 Task: Look for space in George Town, Malaysia from 12th  August, 2023 to 15th August, 2023 for 3 adults in price range Rs.12000 to Rs.16000. Place can be entire place with 2 bedrooms having 3 beds and 1 bathroom. Property type can be house, flat, guest house. Booking option can be shelf check-in. Required host language is English.
Action: Mouse moved to (408, 104)
Screenshot: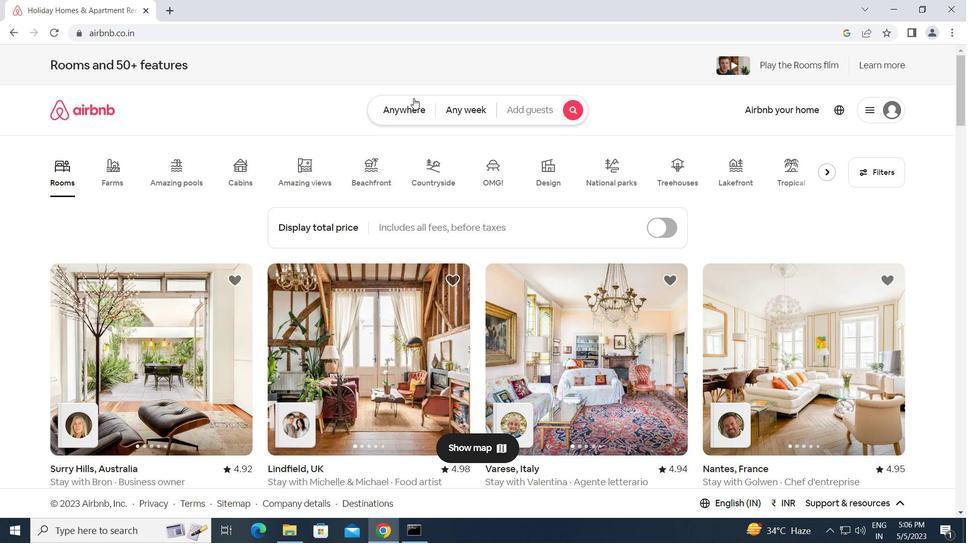 
Action: Mouse pressed left at (408, 104)
Screenshot: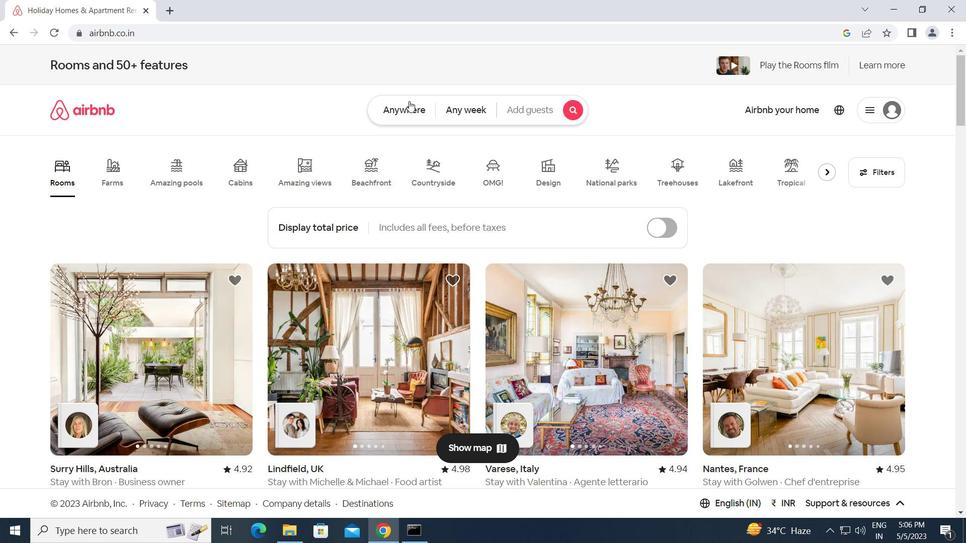 
Action: Mouse moved to (292, 152)
Screenshot: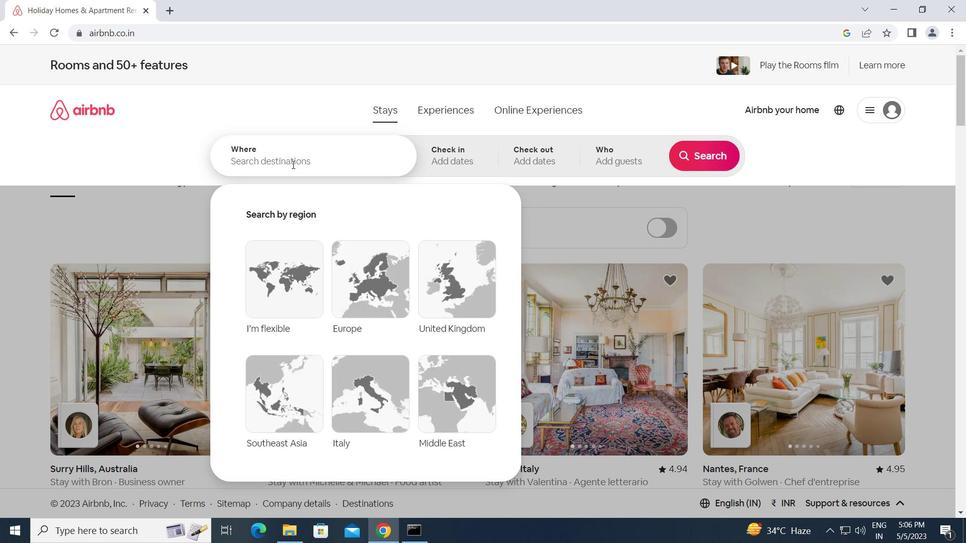 
Action: Mouse pressed left at (292, 152)
Screenshot: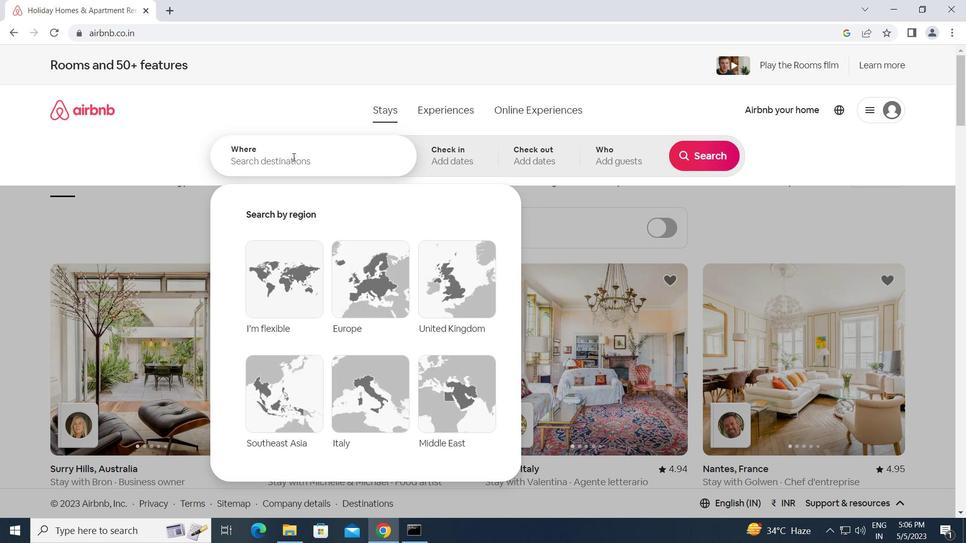 
Action: Key pressed g<Key.caps_lock>eorge<Key.space><Key.caps_lock>t<Key.caps_lock>own,
Screenshot: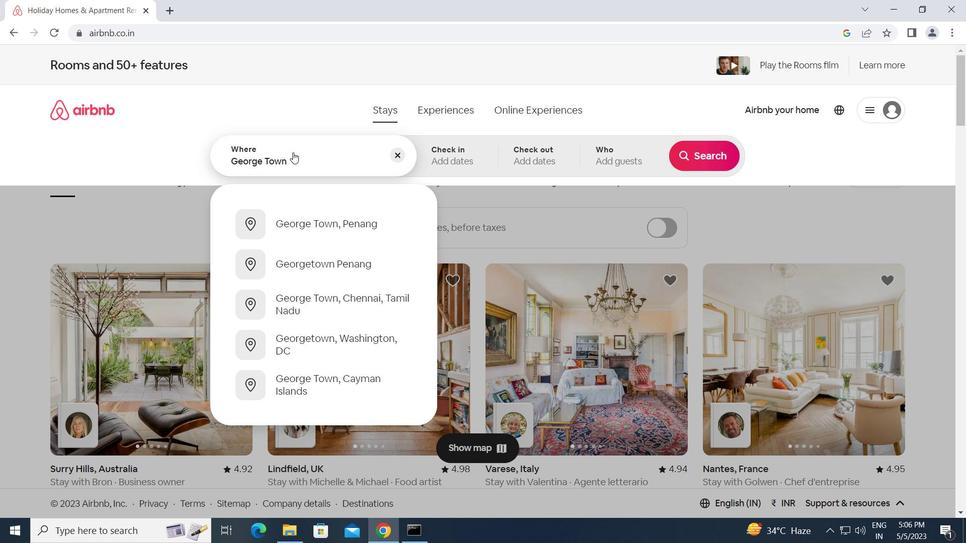 
Action: Mouse moved to (967, 0)
Screenshot: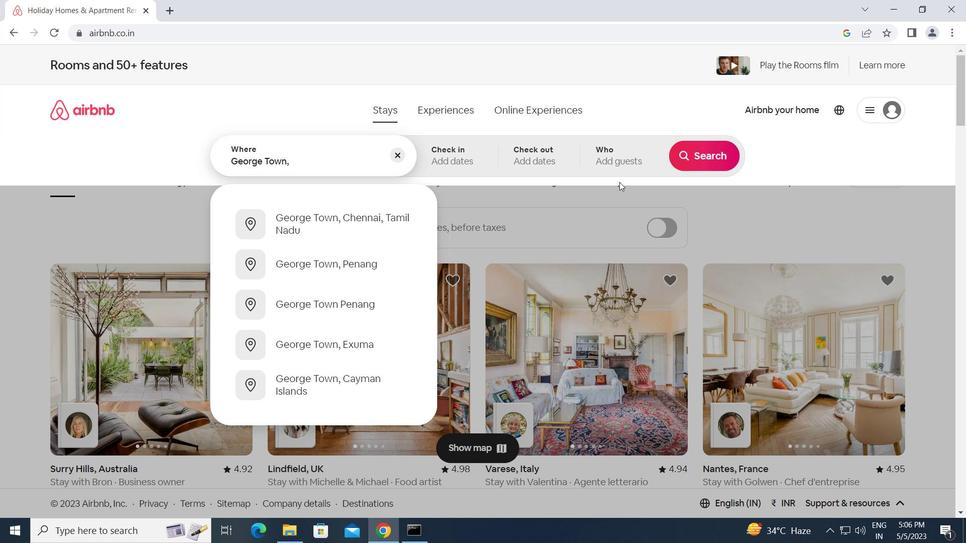 
Action: Key pressed <Key.caps_lock><Key.space>m<Key.caps_lock>alaysia<Key.enter>
Screenshot: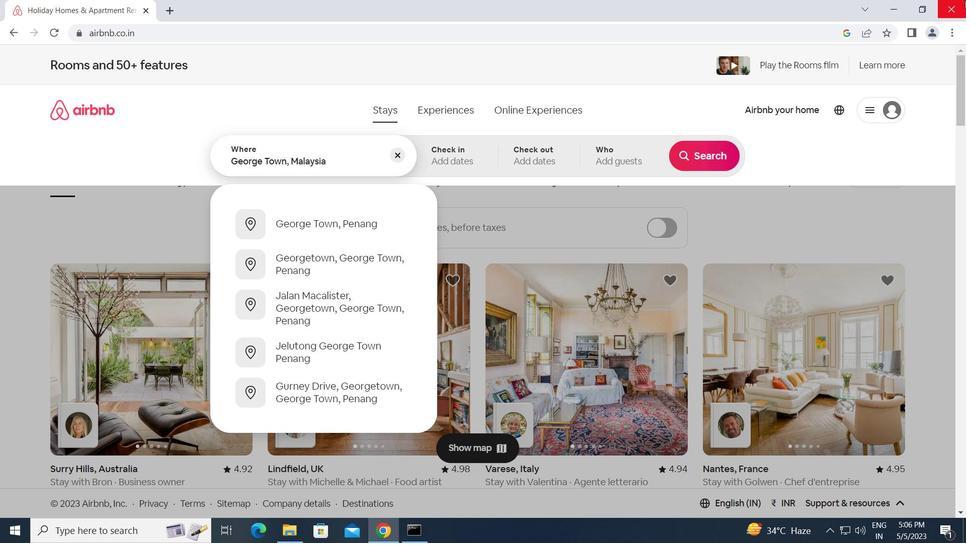 
Action: Mouse moved to (702, 262)
Screenshot: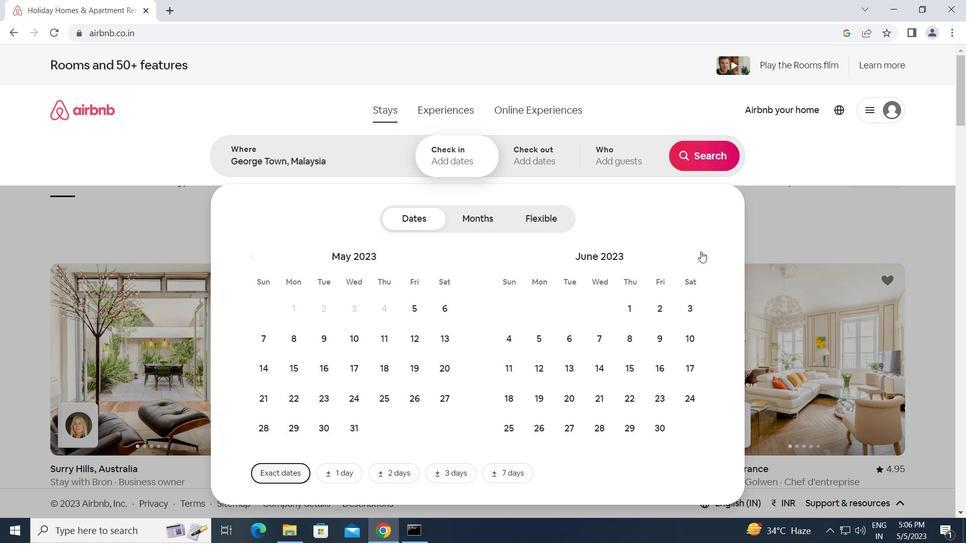 
Action: Mouse pressed left at (702, 262)
Screenshot: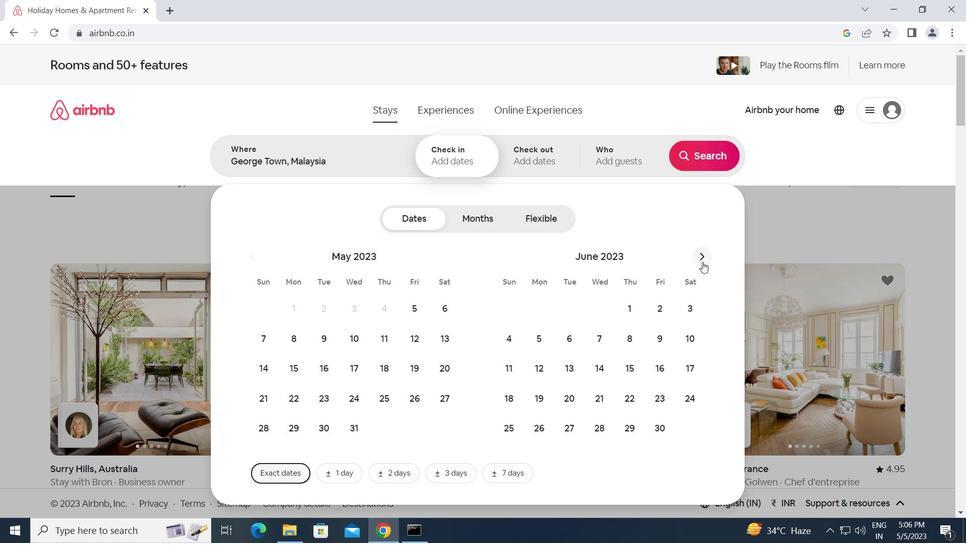 
Action: Mouse pressed left at (702, 262)
Screenshot: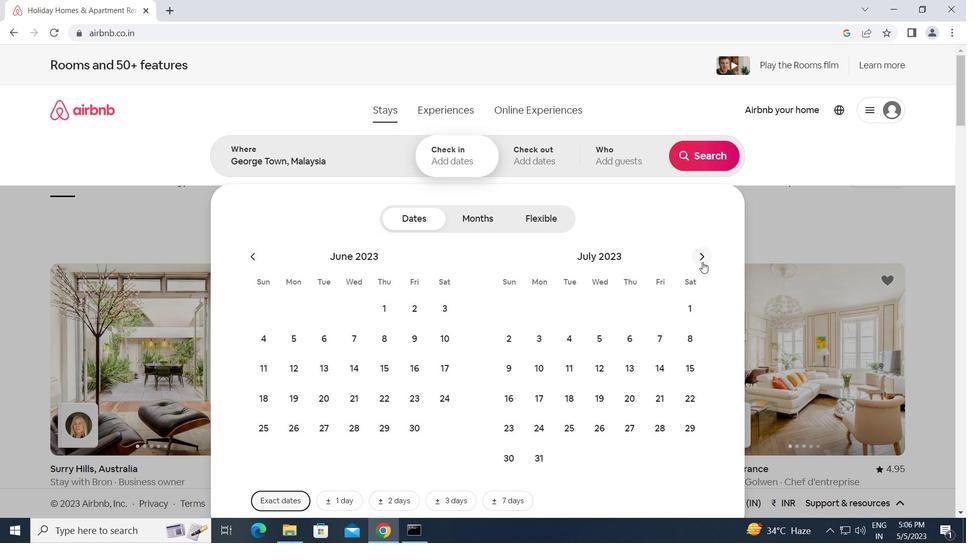
Action: Mouse moved to (683, 339)
Screenshot: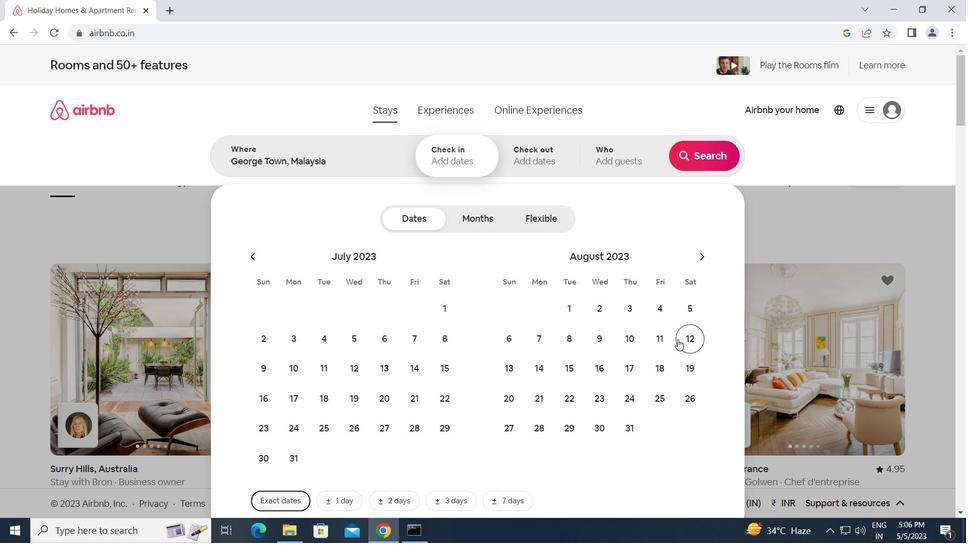 
Action: Mouse pressed left at (683, 339)
Screenshot: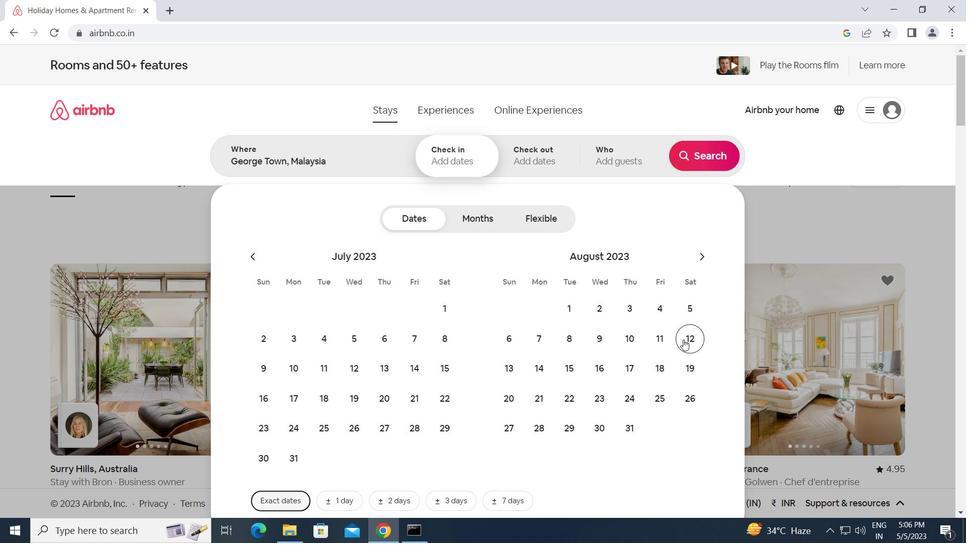 
Action: Mouse moved to (569, 366)
Screenshot: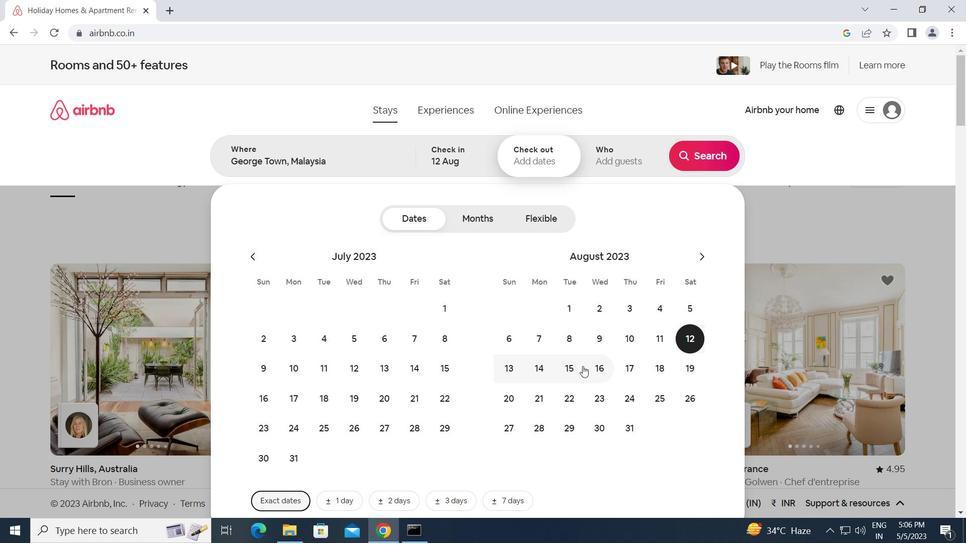 
Action: Mouse pressed left at (569, 366)
Screenshot: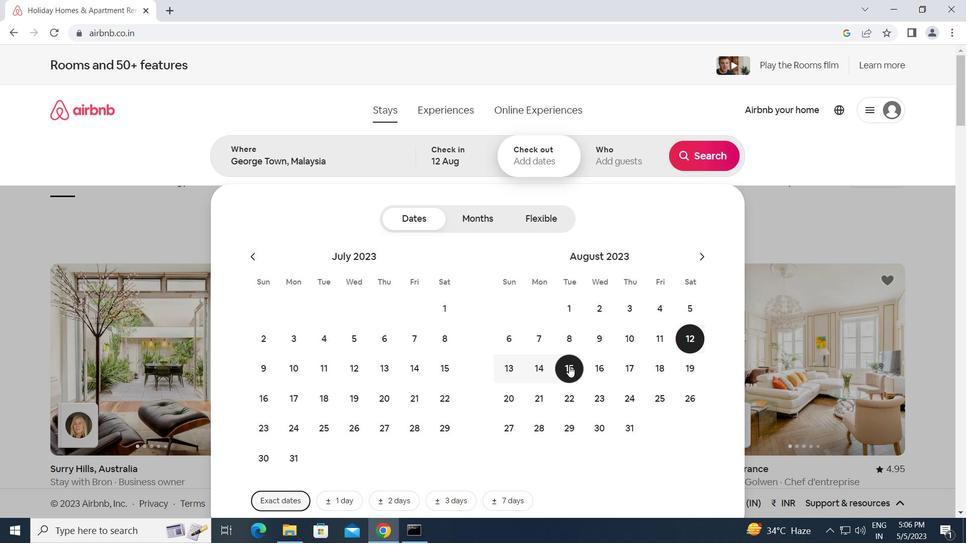 
Action: Mouse moved to (616, 155)
Screenshot: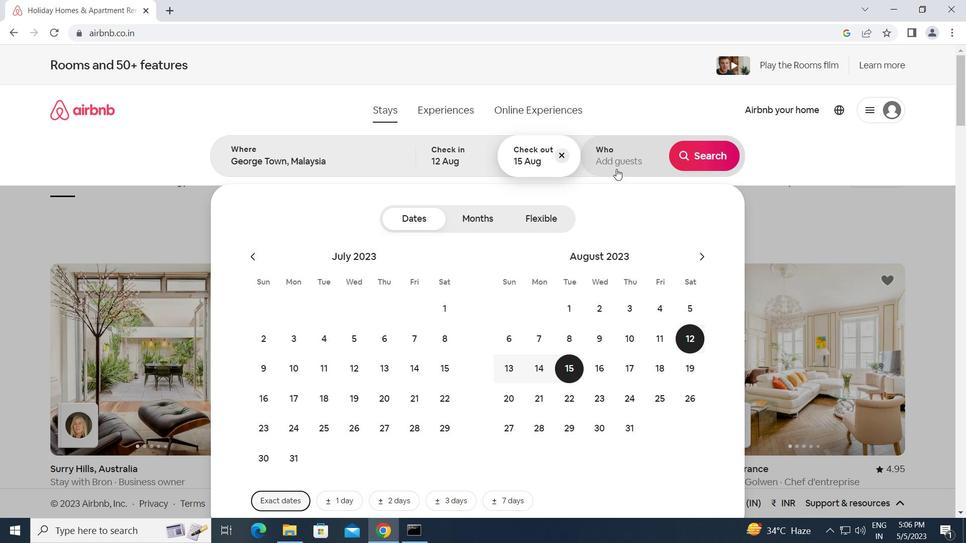 
Action: Mouse pressed left at (616, 155)
Screenshot: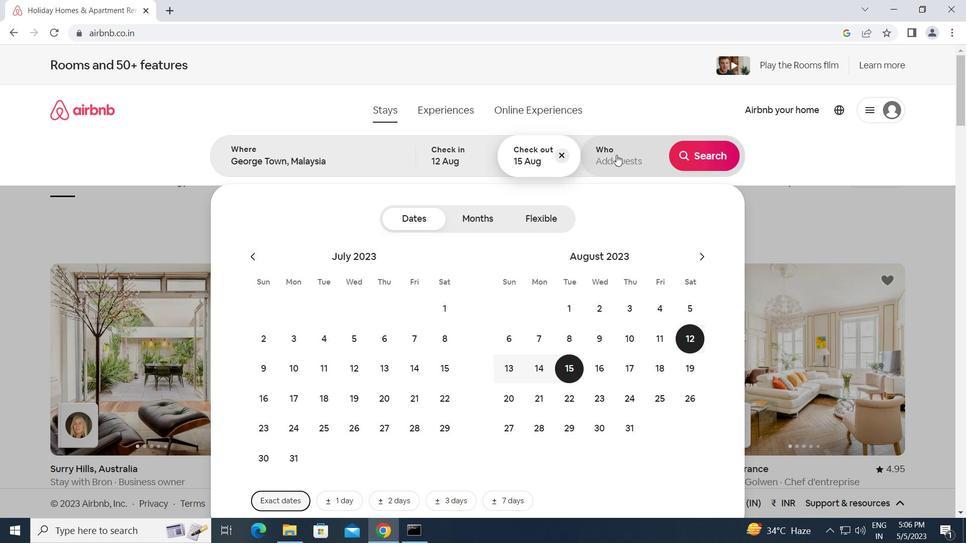 
Action: Mouse moved to (705, 223)
Screenshot: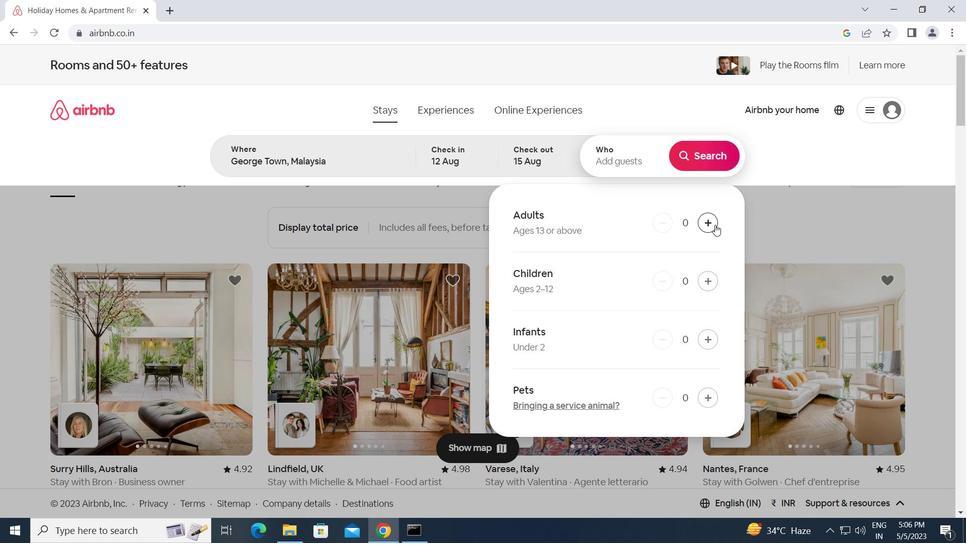 
Action: Mouse pressed left at (705, 223)
Screenshot: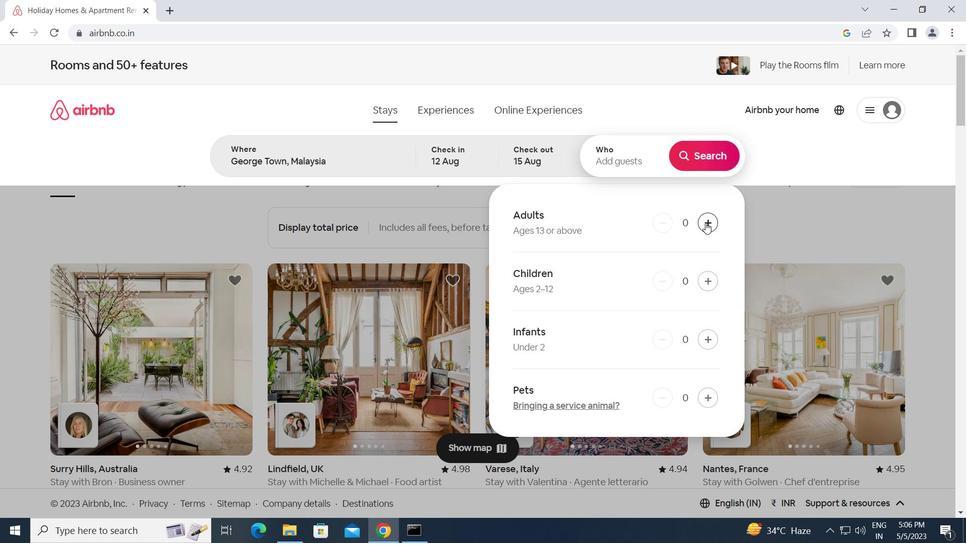 
Action: Mouse pressed left at (705, 223)
Screenshot: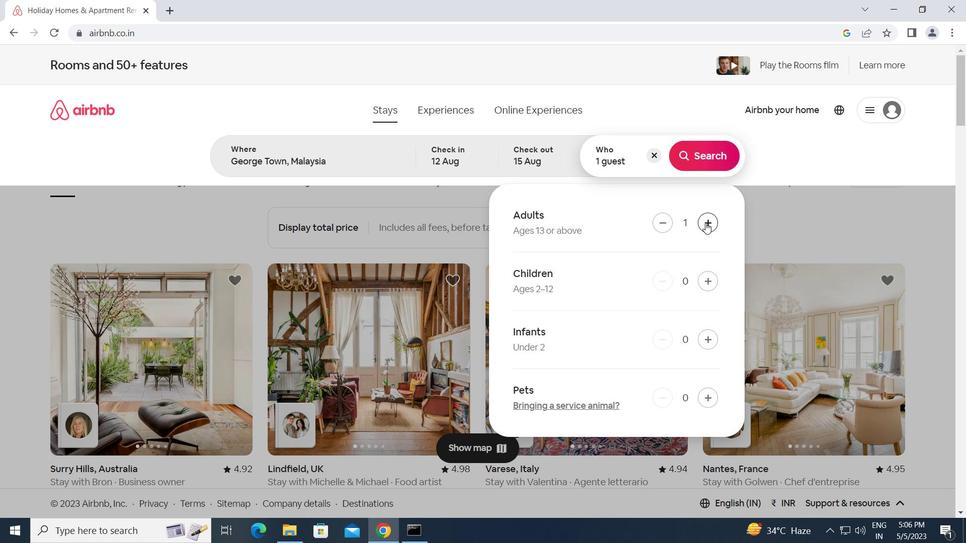 
Action: Mouse pressed left at (705, 223)
Screenshot: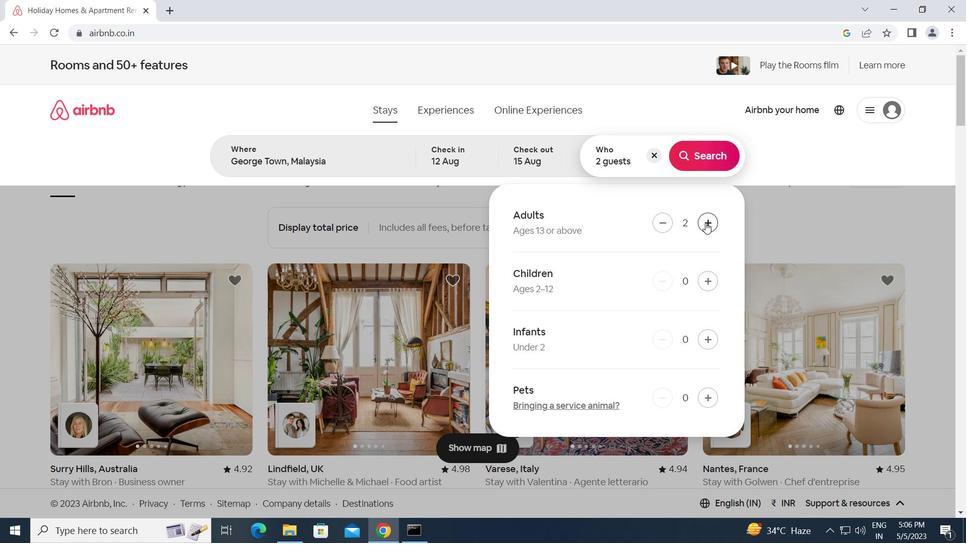 
Action: Mouse moved to (702, 159)
Screenshot: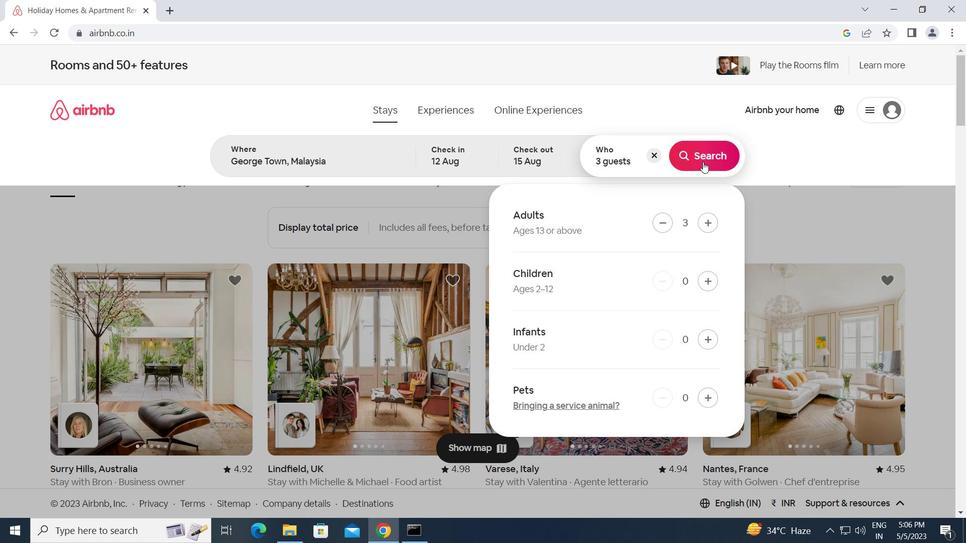 
Action: Mouse pressed left at (702, 159)
Screenshot: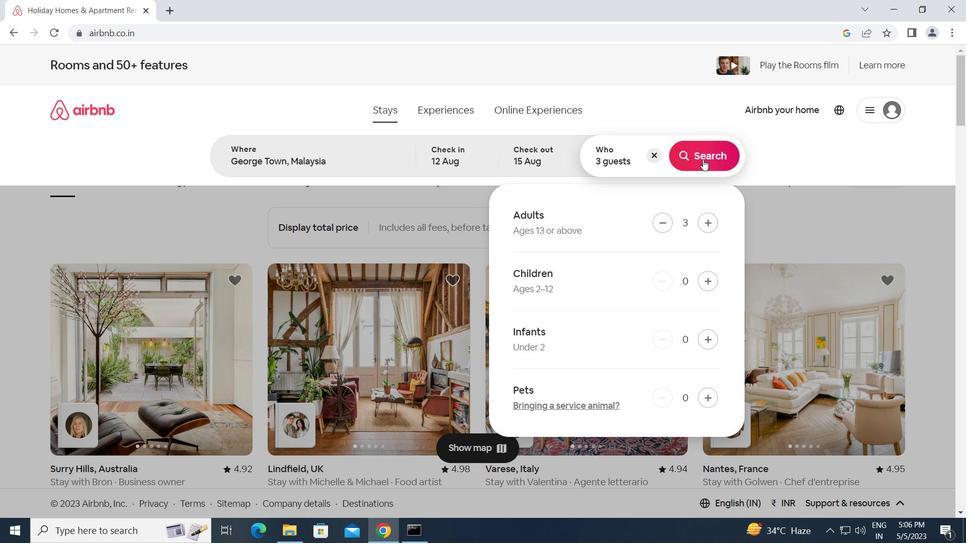 
Action: Mouse moved to (906, 110)
Screenshot: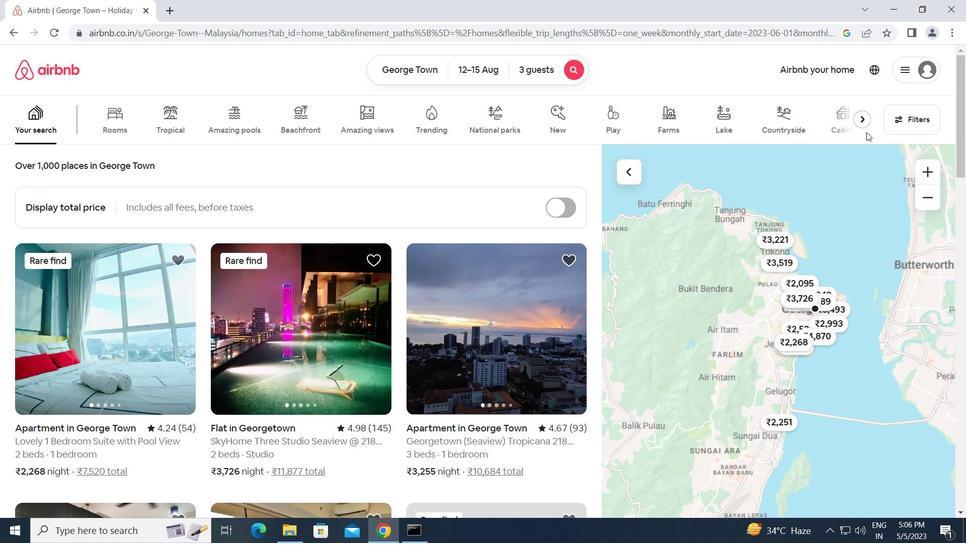 
Action: Mouse pressed left at (906, 110)
Screenshot: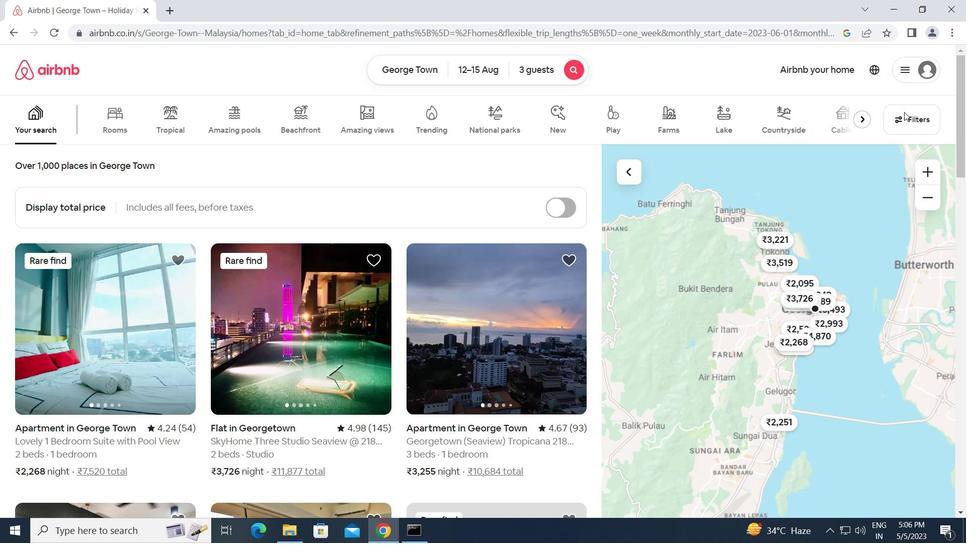
Action: Mouse moved to (324, 310)
Screenshot: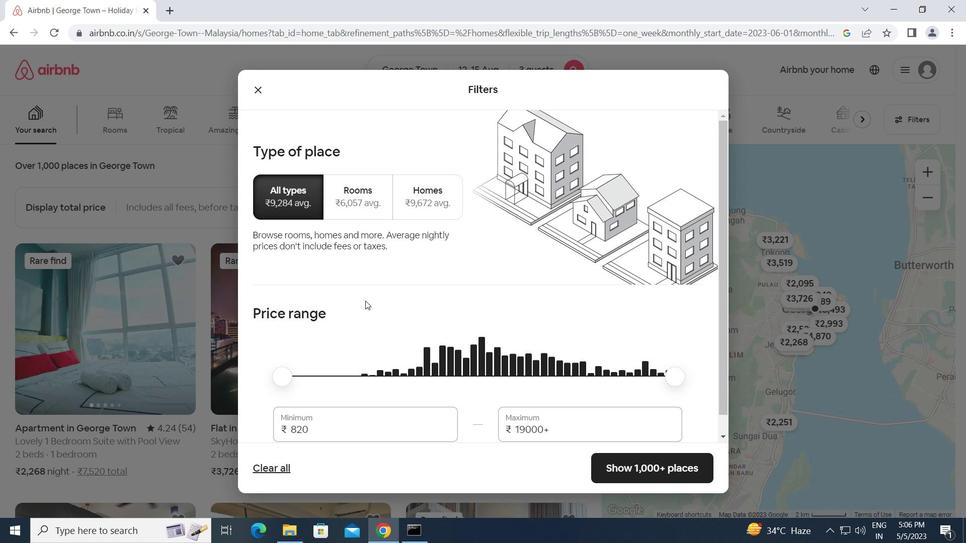 
Action: Mouse scrolled (324, 309) with delta (0, 0)
Screenshot: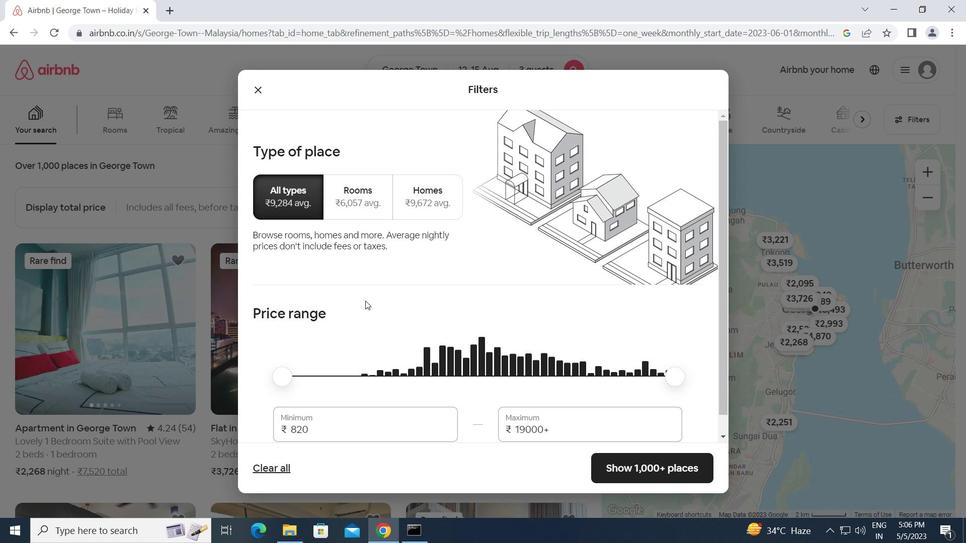 
Action: Mouse scrolled (324, 309) with delta (0, 0)
Screenshot: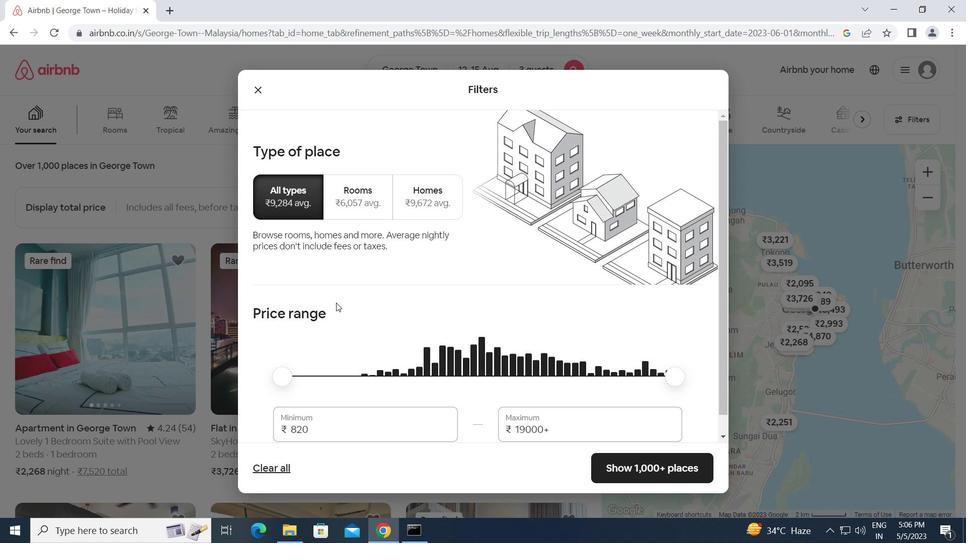 
Action: Mouse moved to (310, 413)
Screenshot: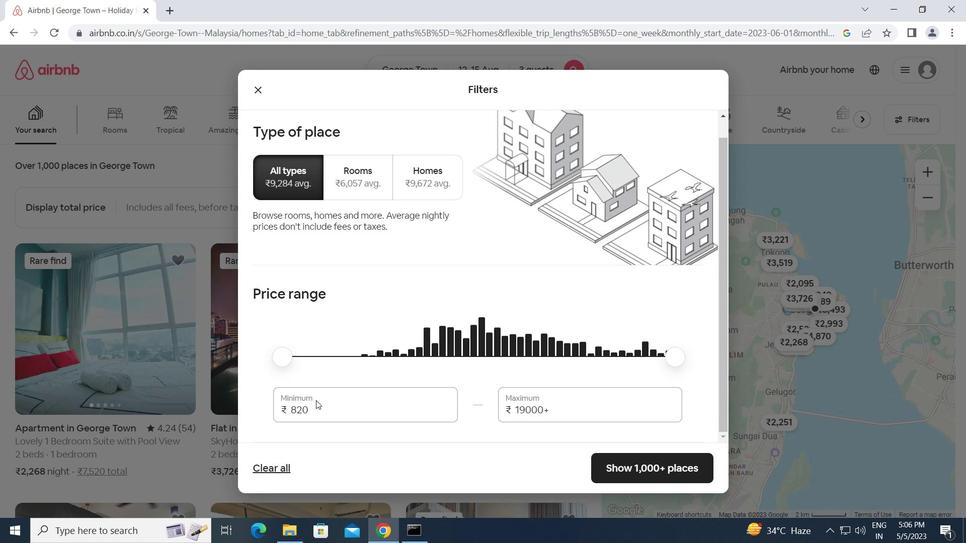 
Action: Mouse pressed left at (310, 413)
Screenshot: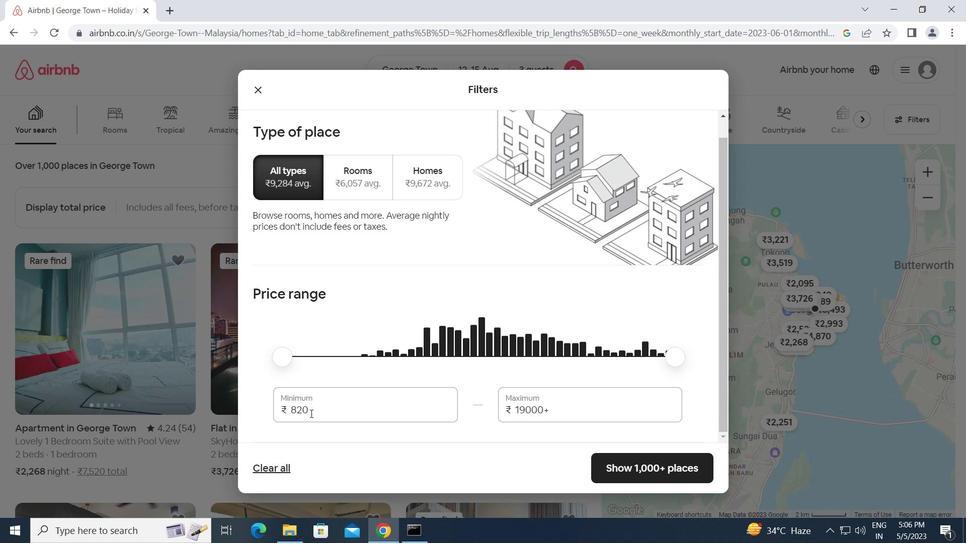 
Action: Mouse moved to (268, 409)
Screenshot: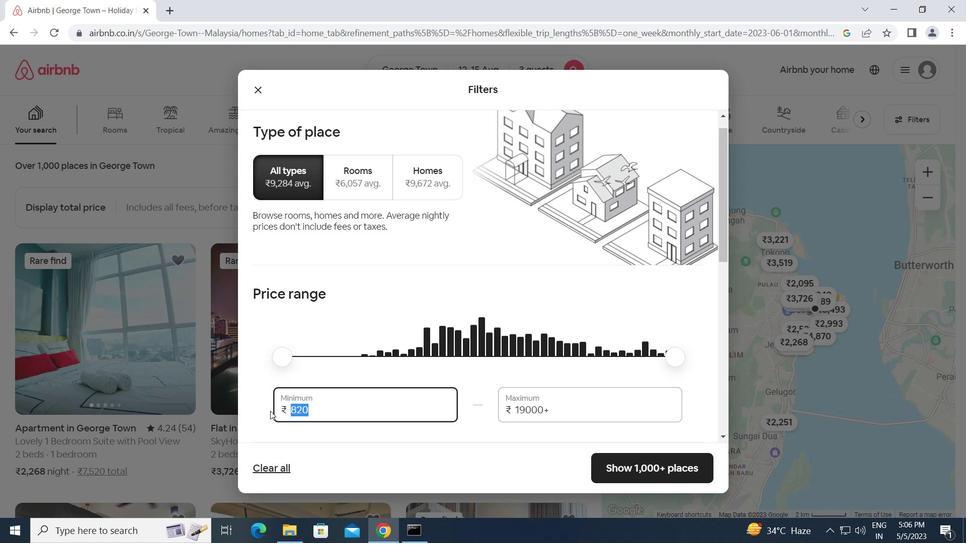 
Action: Key pressed 12000<Key.tab>16000
Screenshot: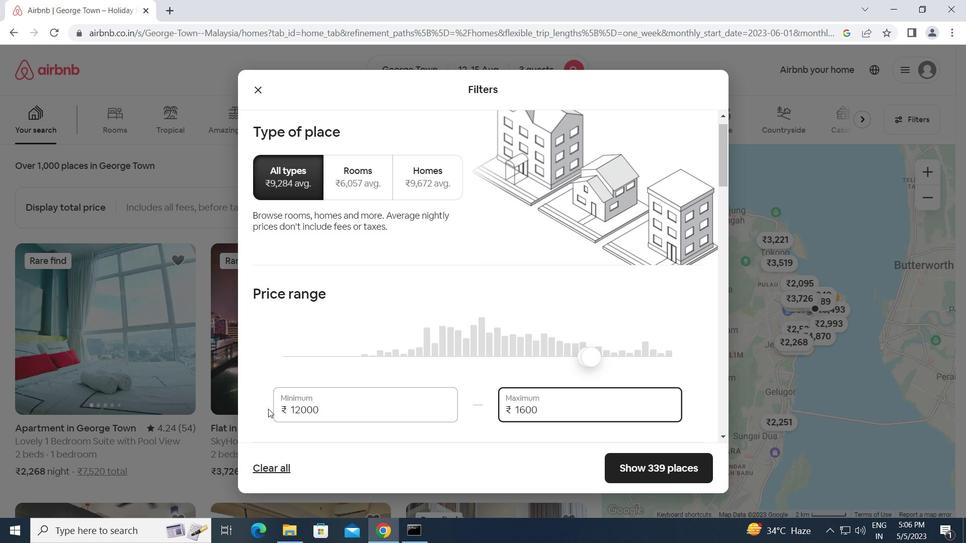 
Action: Mouse moved to (319, 409)
Screenshot: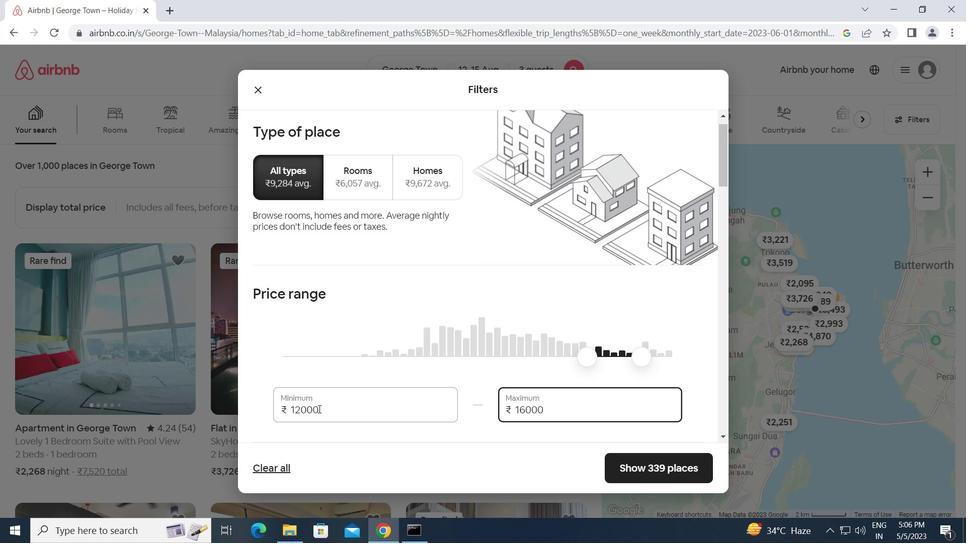 
Action: Mouse scrolled (319, 409) with delta (0, 0)
Screenshot: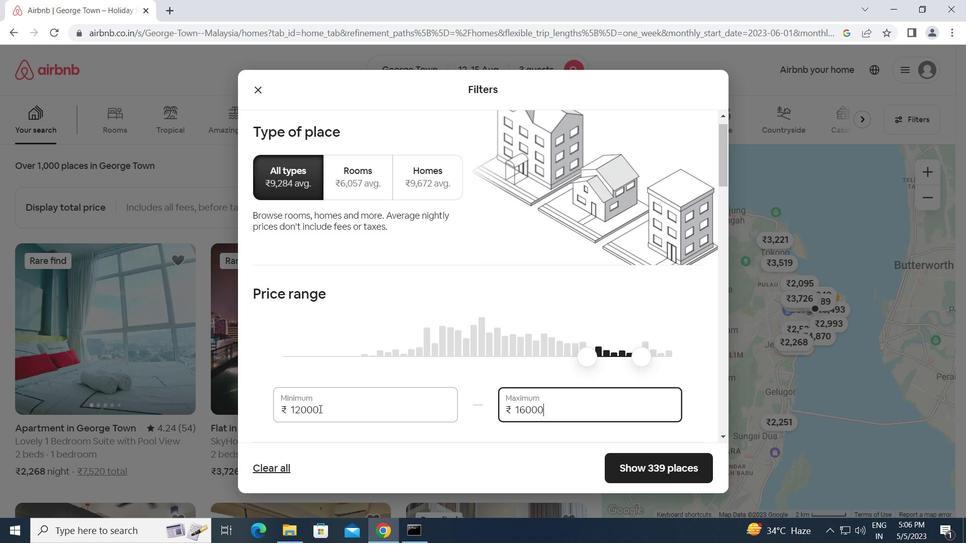 
Action: Mouse scrolled (319, 409) with delta (0, 0)
Screenshot: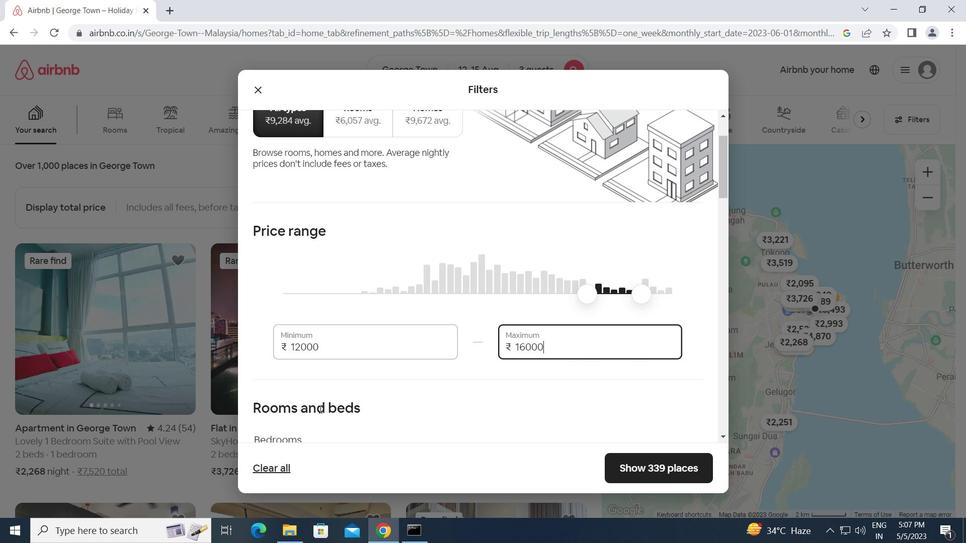 
Action: Mouse scrolled (319, 409) with delta (0, 0)
Screenshot: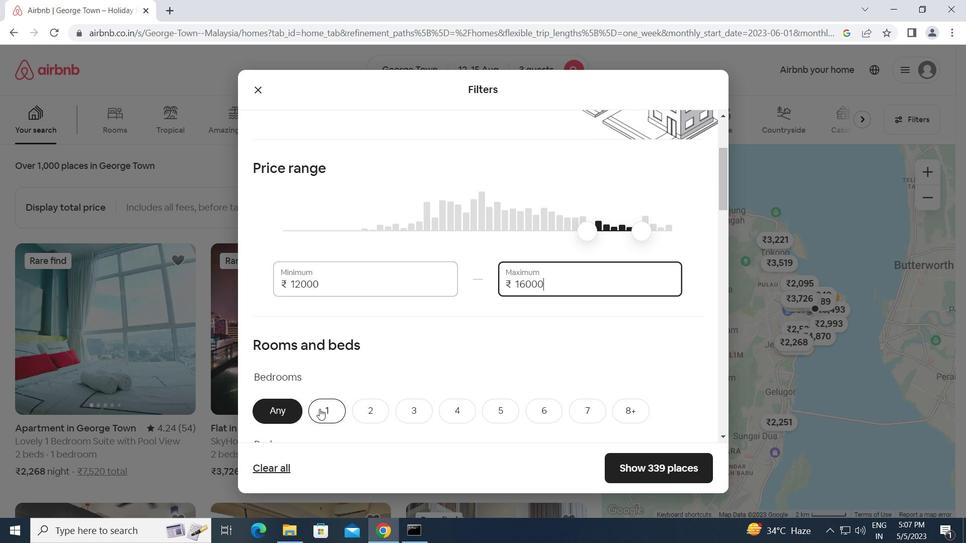 
Action: Mouse scrolled (319, 409) with delta (0, 0)
Screenshot: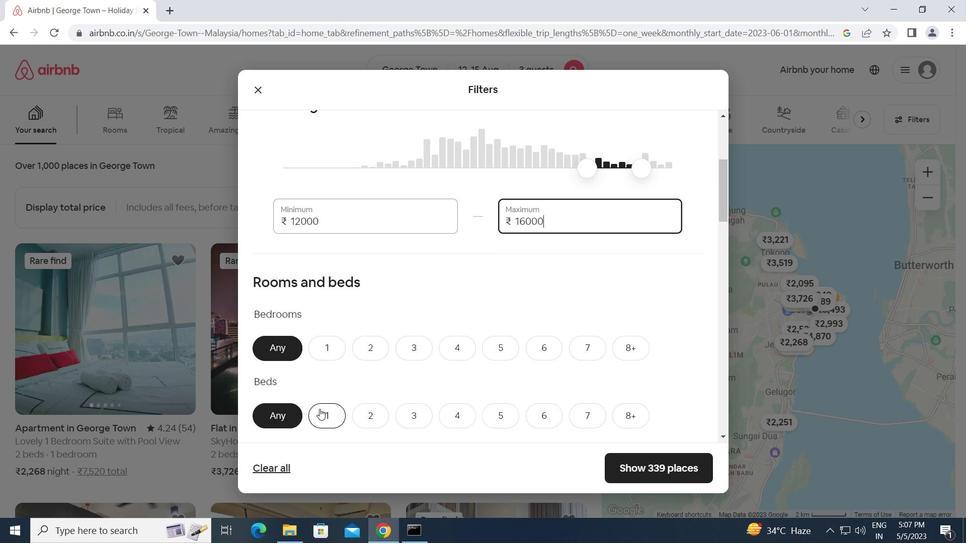 
Action: Mouse moved to (377, 288)
Screenshot: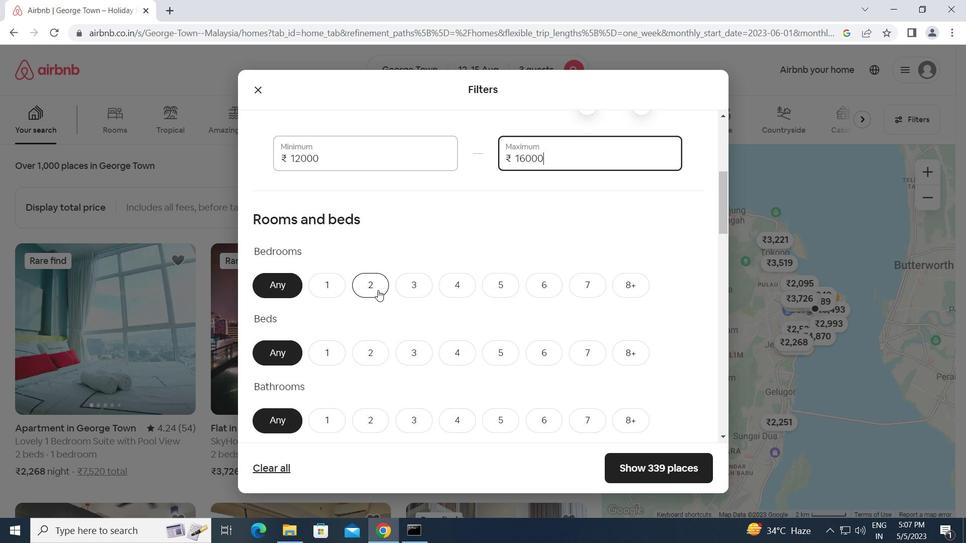 
Action: Mouse pressed left at (377, 288)
Screenshot: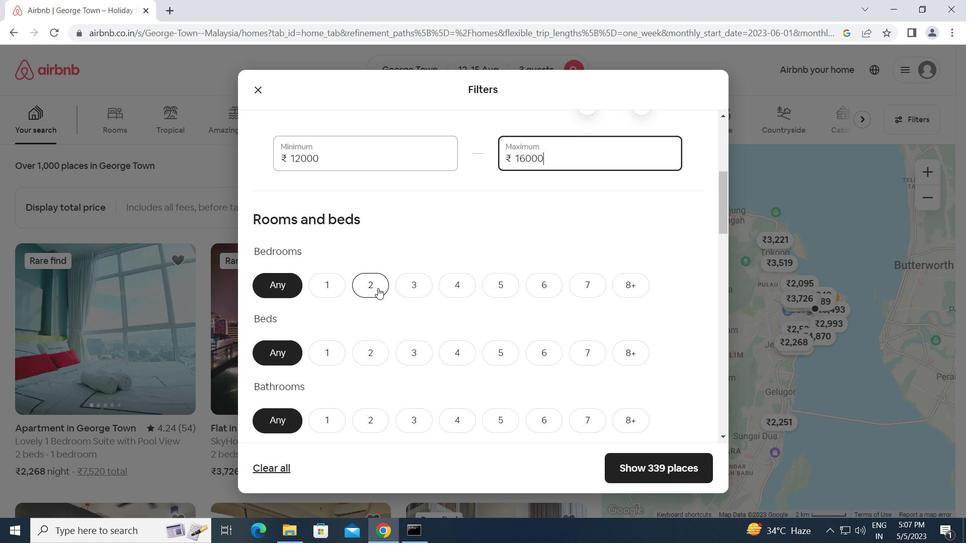 
Action: Mouse moved to (413, 349)
Screenshot: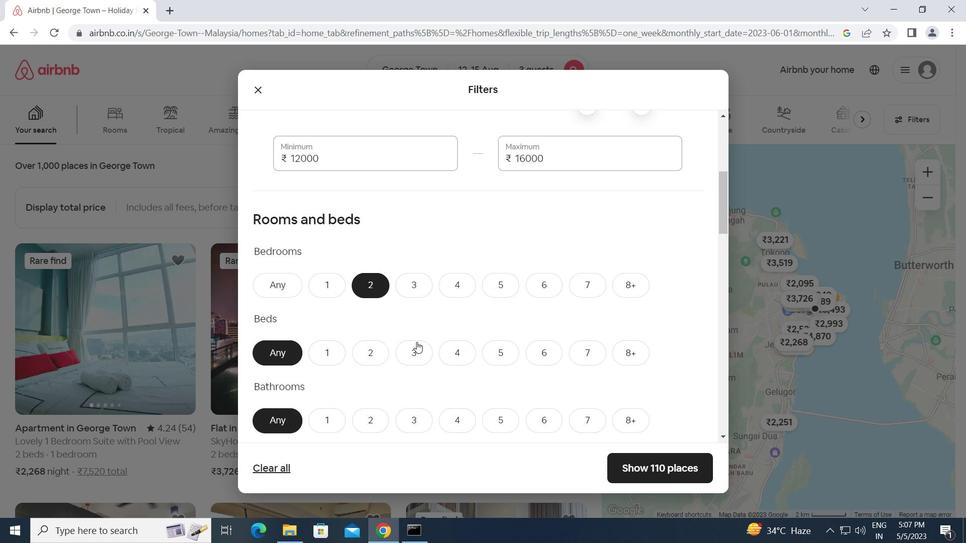 
Action: Mouse pressed left at (413, 349)
Screenshot: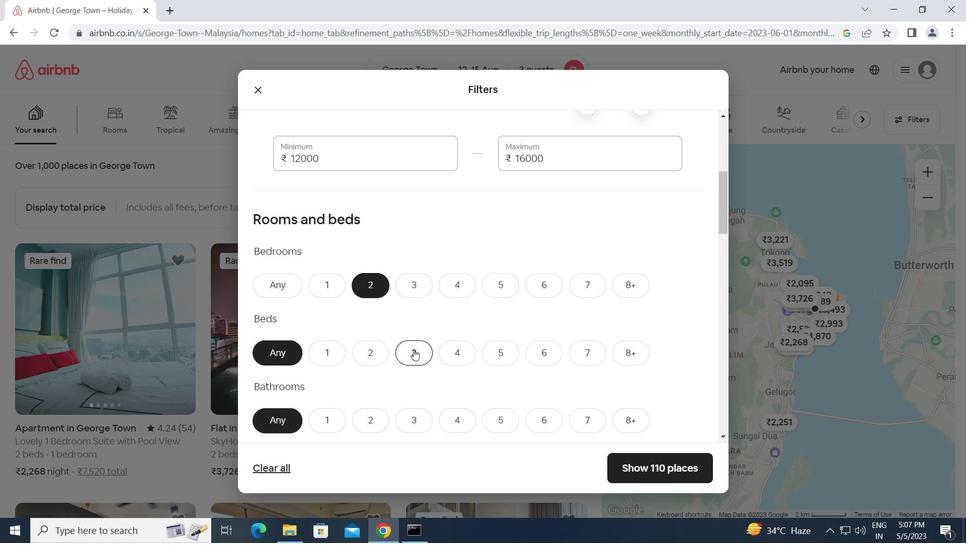 
Action: Mouse moved to (413, 350)
Screenshot: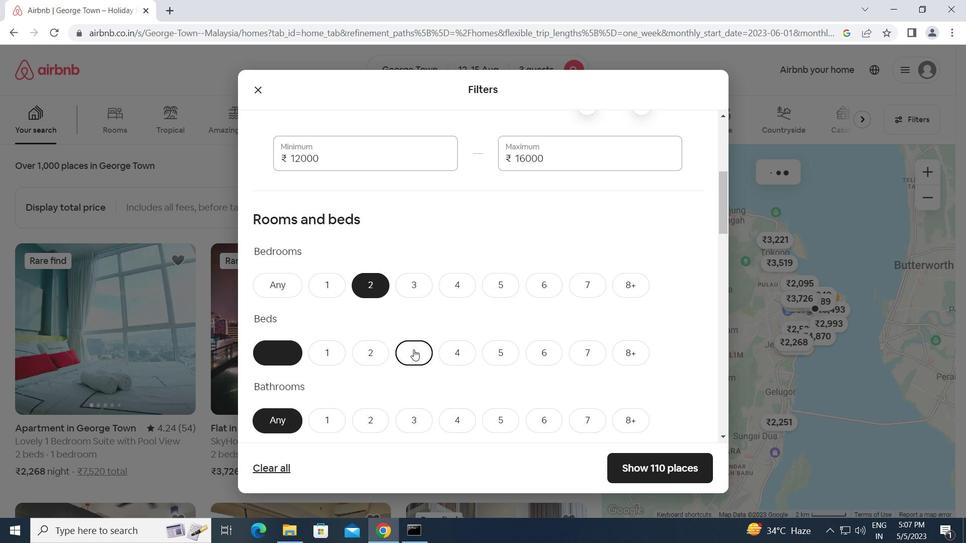 
Action: Mouse scrolled (413, 349) with delta (0, 0)
Screenshot: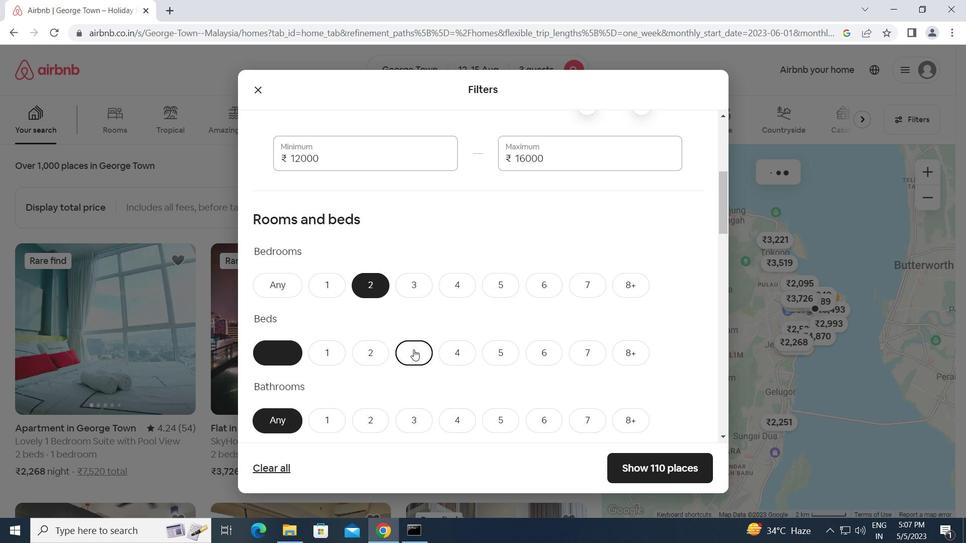 
Action: Mouse moved to (333, 357)
Screenshot: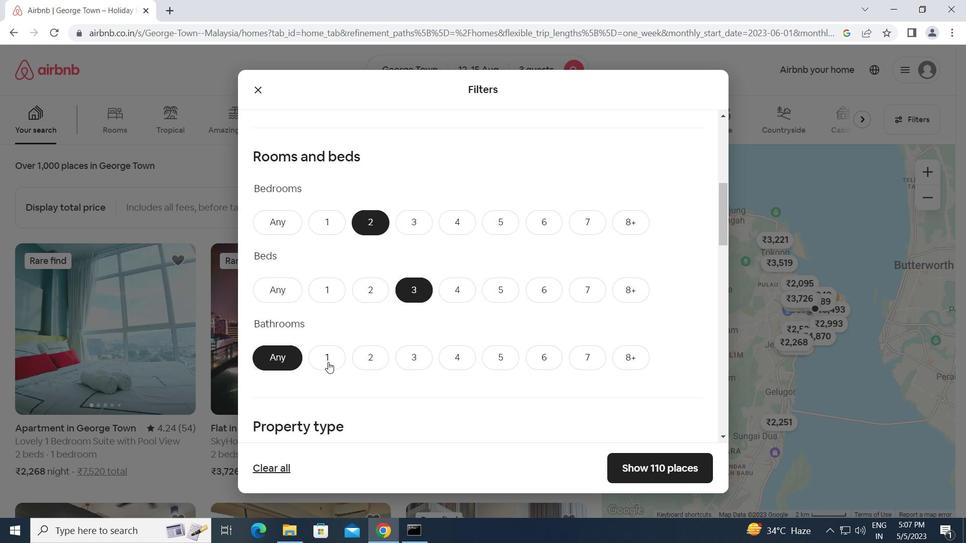 
Action: Mouse pressed left at (333, 357)
Screenshot: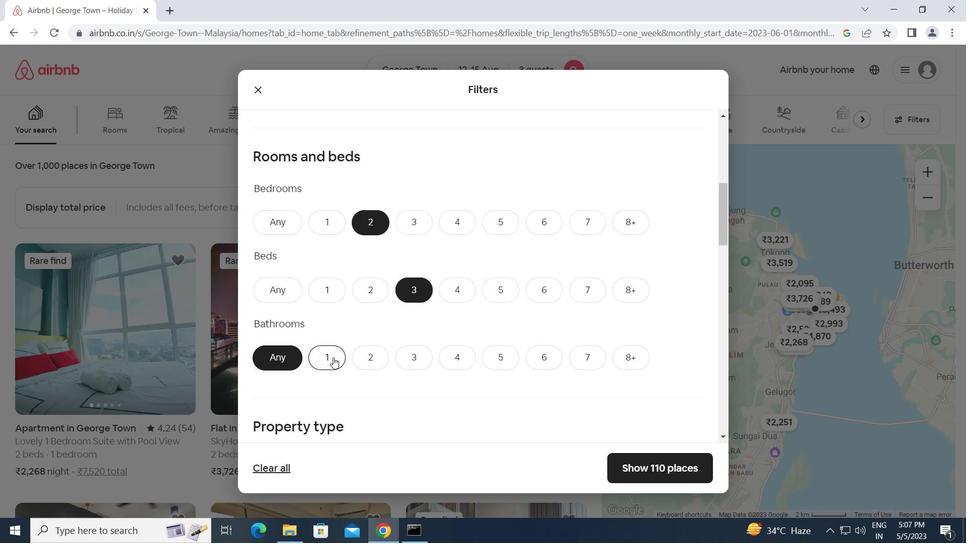 
Action: Mouse moved to (367, 369)
Screenshot: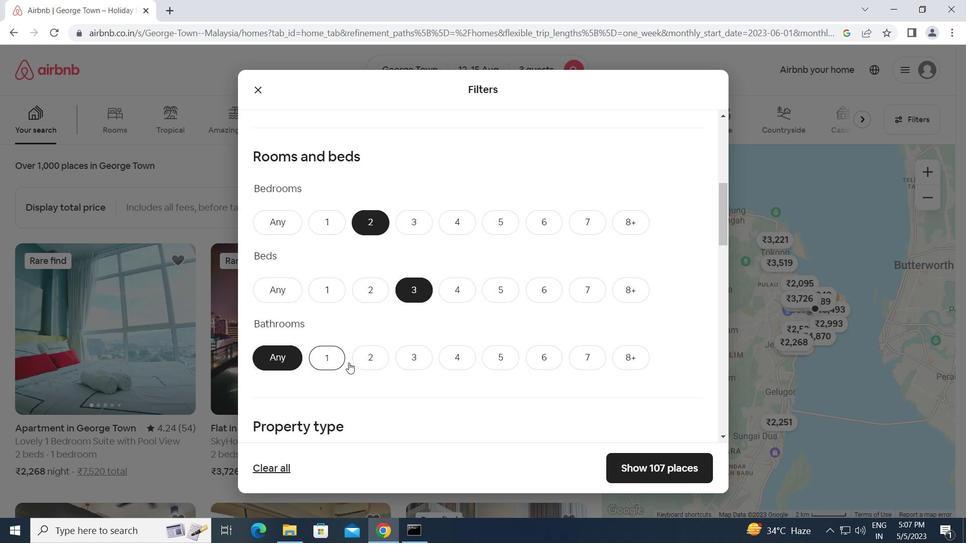 
Action: Mouse scrolled (367, 369) with delta (0, 0)
Screenshot: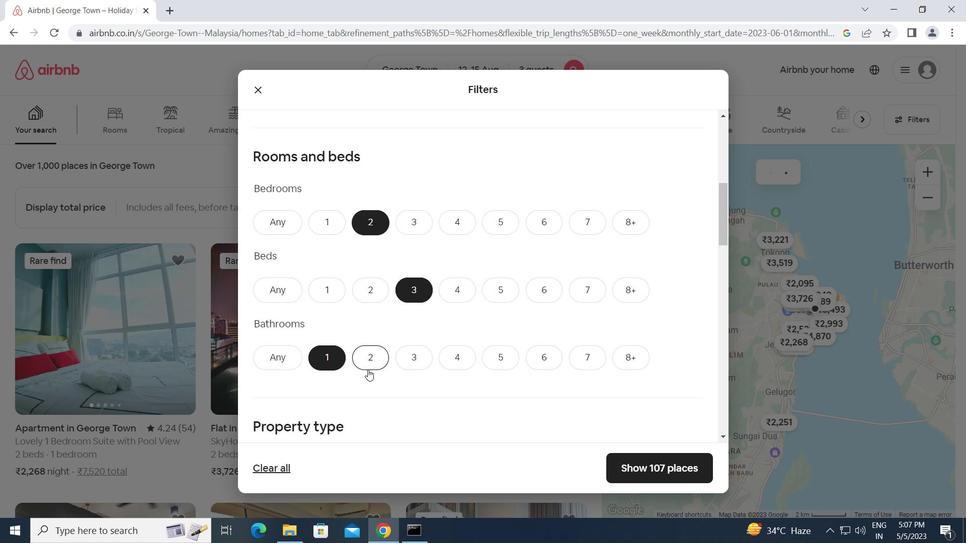 
Action: Mouse scrolled (367, 369) with delta (0, 0)
Screenshot: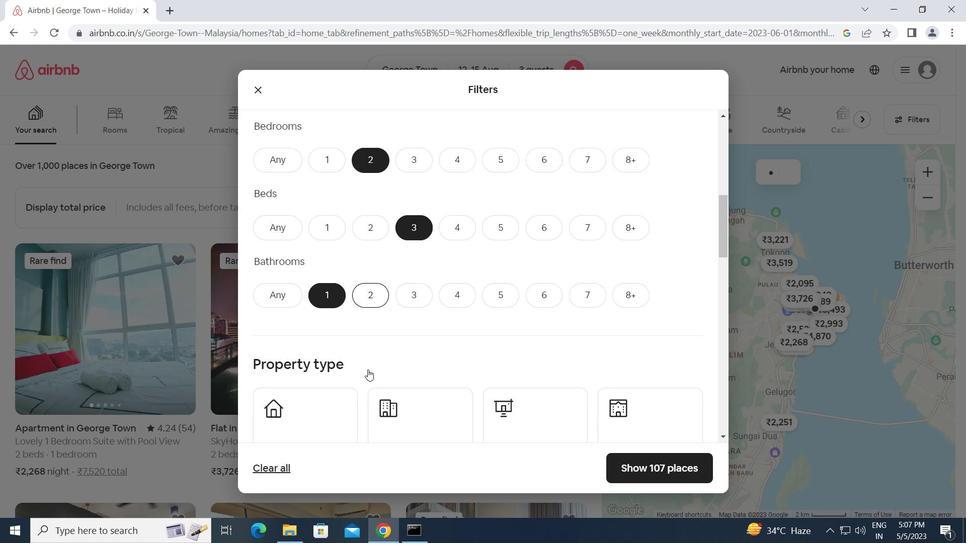 
Action: Mouse scrolled (367, 369) with delta (0, 0)
Screenshot: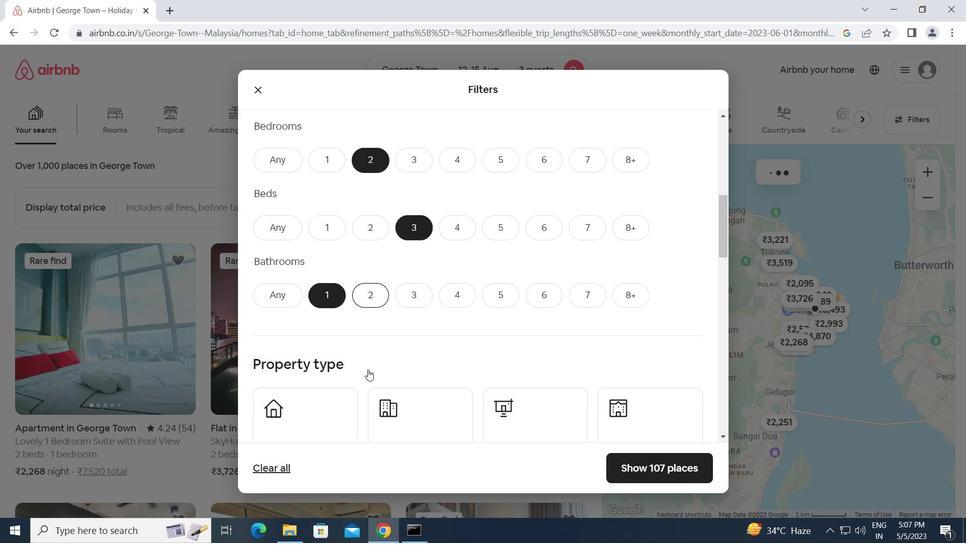 
Action: Mouse moved to (413, 324)
Screenshot: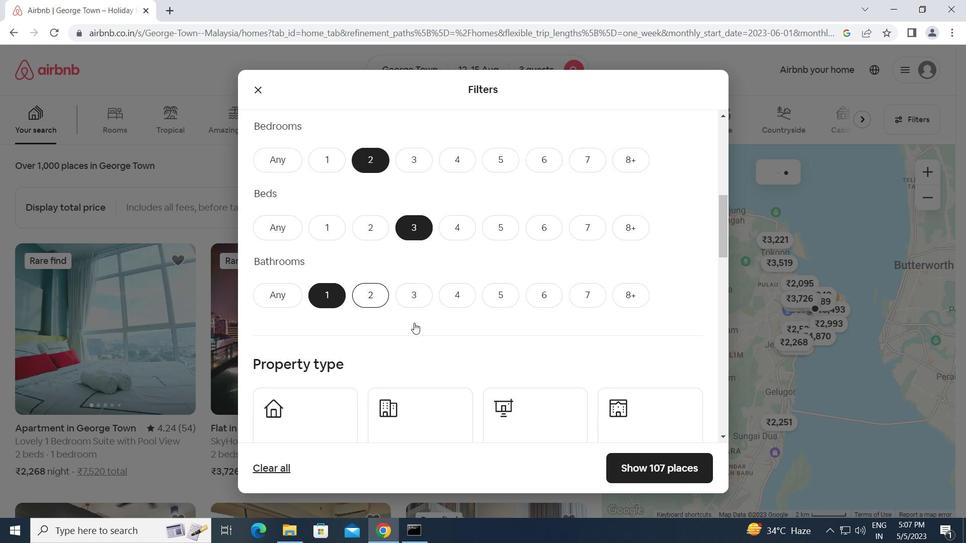
Action: Mouse scrolled (413, 323) with delta (0, 0)
Screenshot: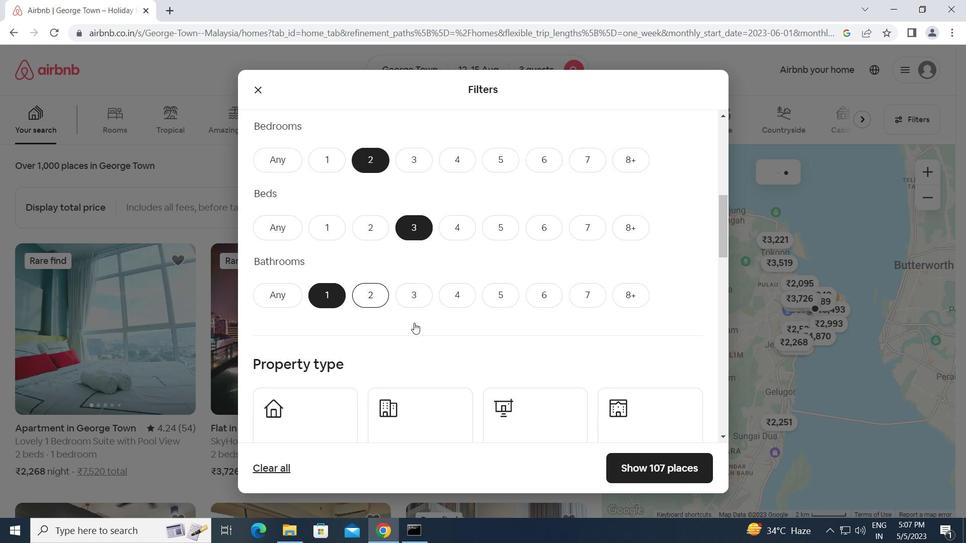 
Action: Mouse moved to (407, 334)
Screenshot: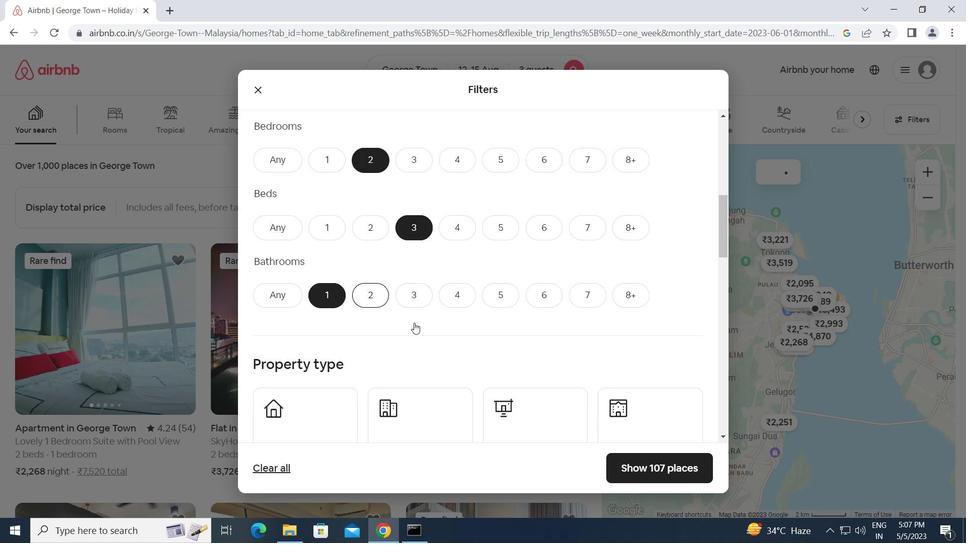 
Action: Mouse scrolled (407, 334) with delta (0, 0)
Screenshot: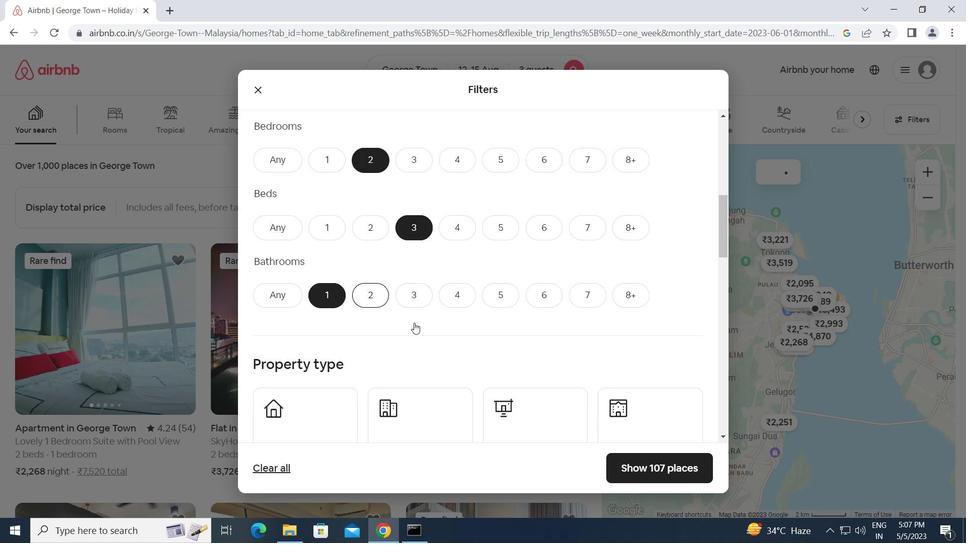 
Action: Mouse moved to (318, 400)
Screenshot: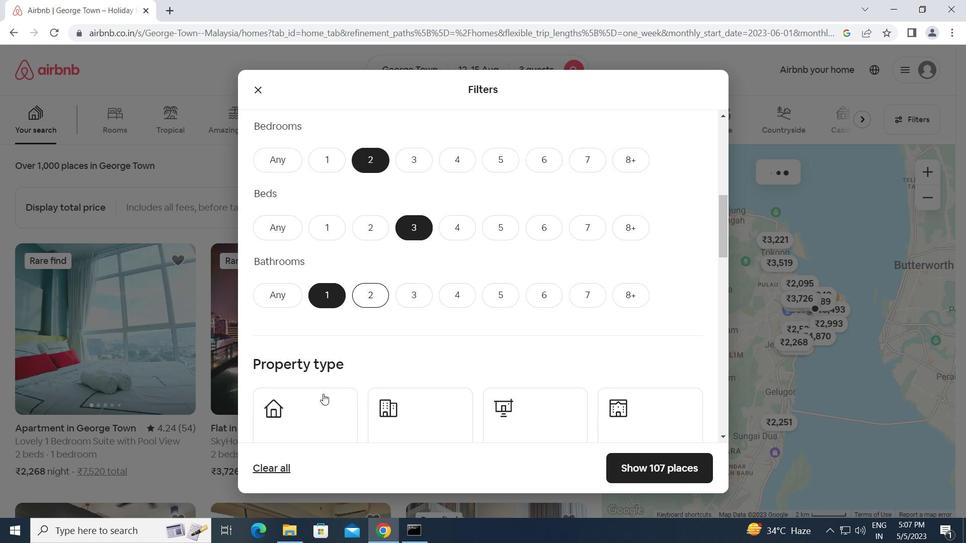 
Action: Mouse pressed left at (318, 400)
Screenshot: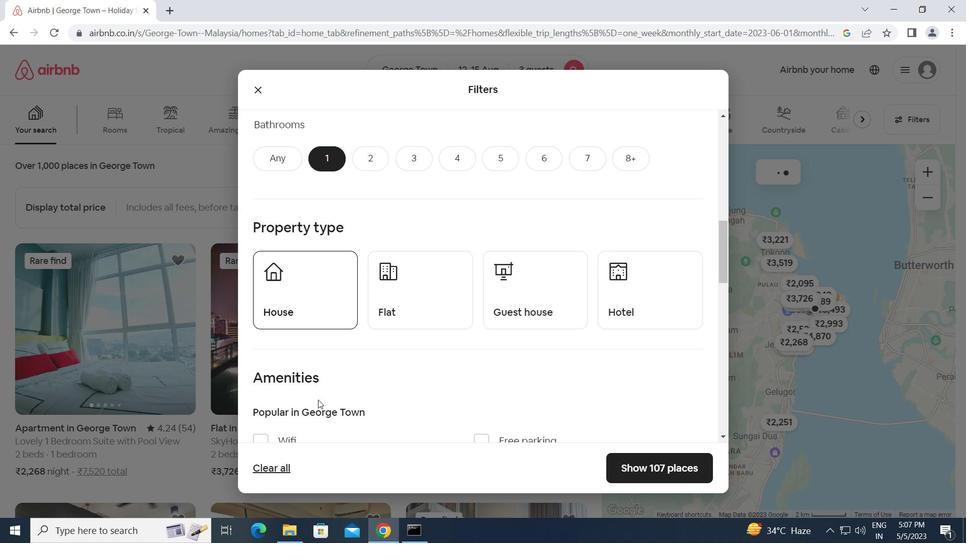
Action: Mouse moved to (319, 181)
Screenshot: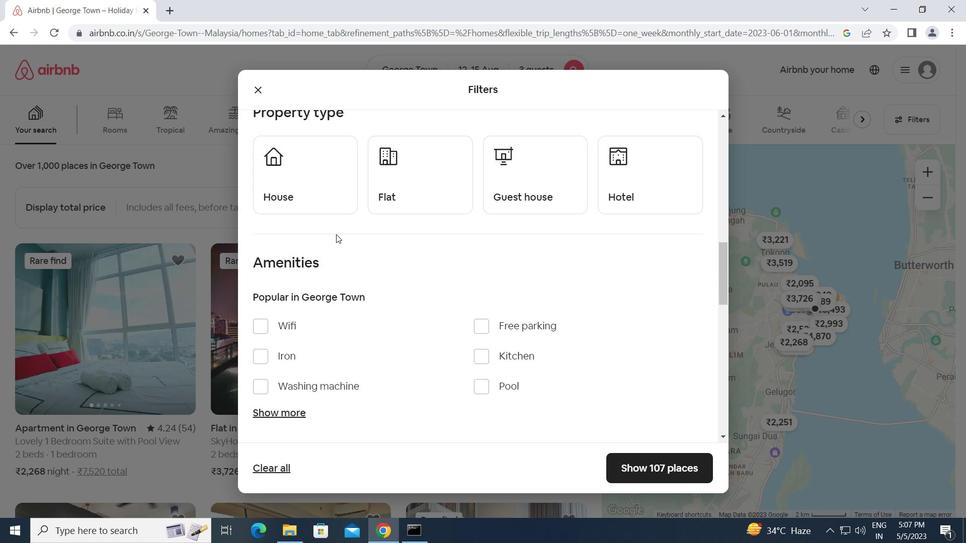 
Action: Mouse pressed left at (319, 181)
Screenshot: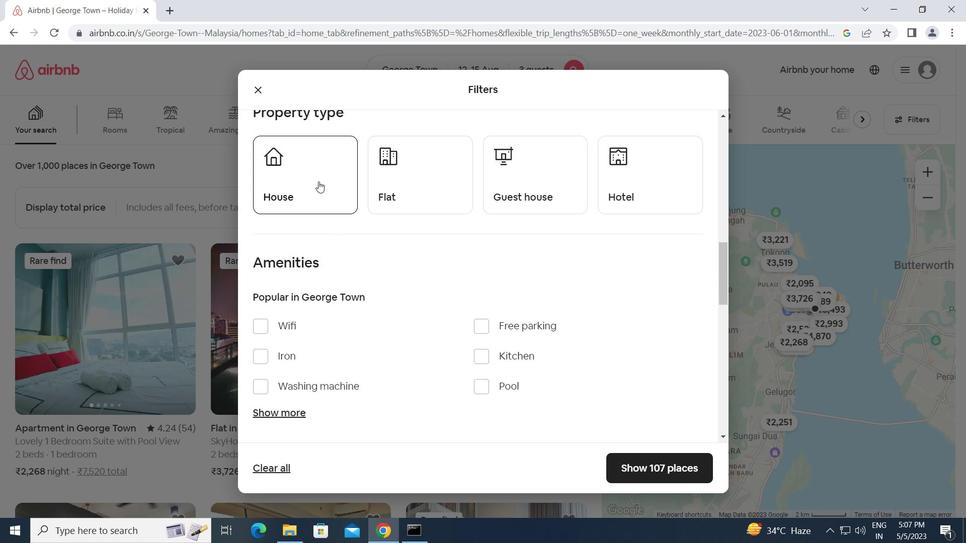 
Action: Mouse moved to (414, 188)
Screenshot: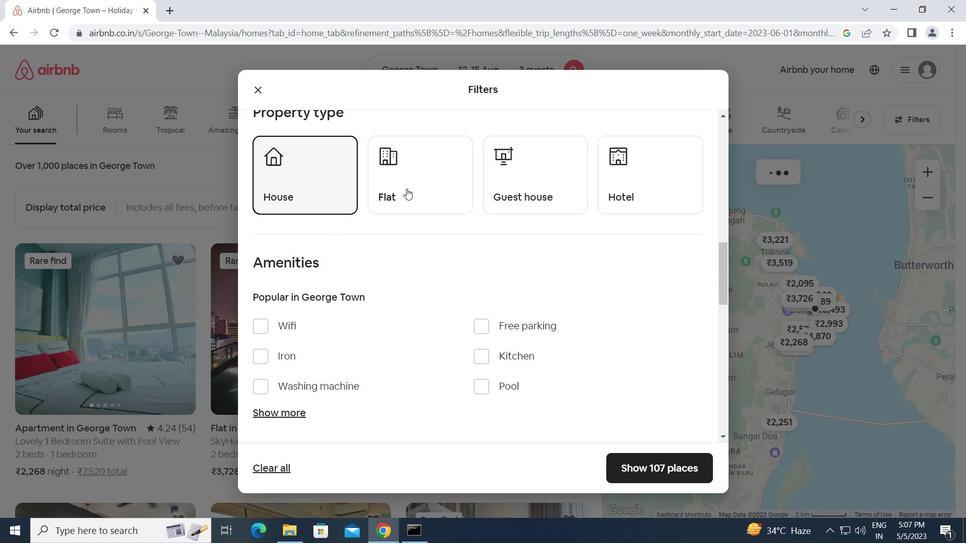 
Action: Mouse pressed left at (414, 188)
Screenshot: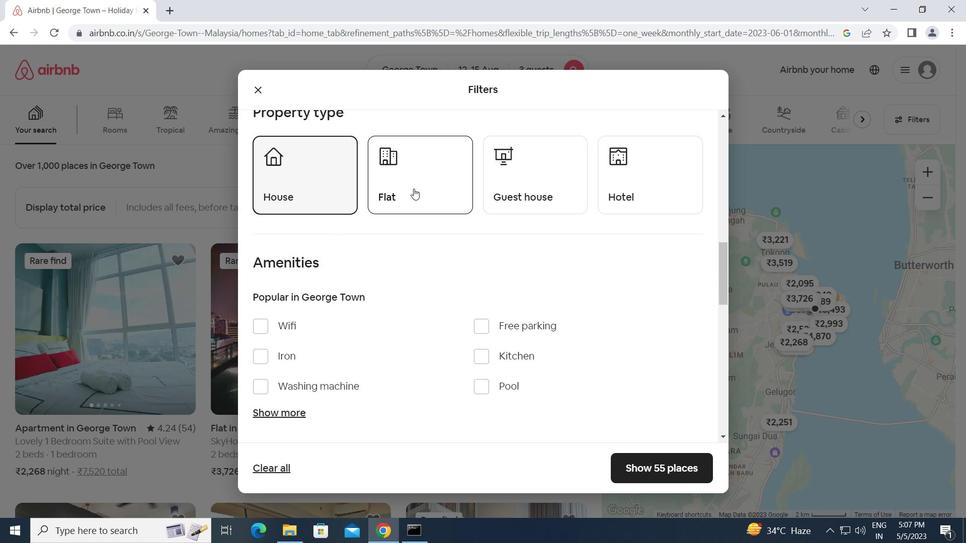 
Action: Mouse moved to (533, 188)
Screenshot: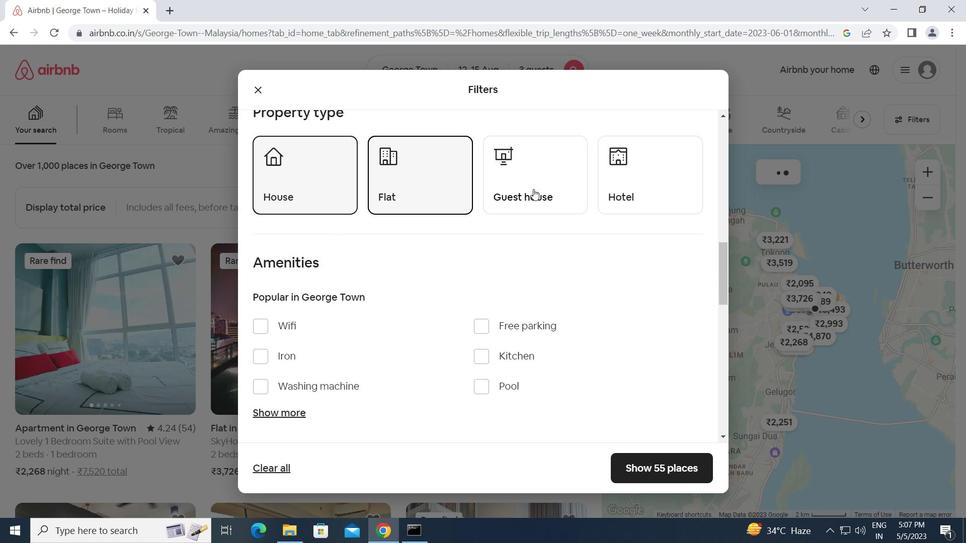 
Action: Mouse pressed left at (533, 188)
Screenshot: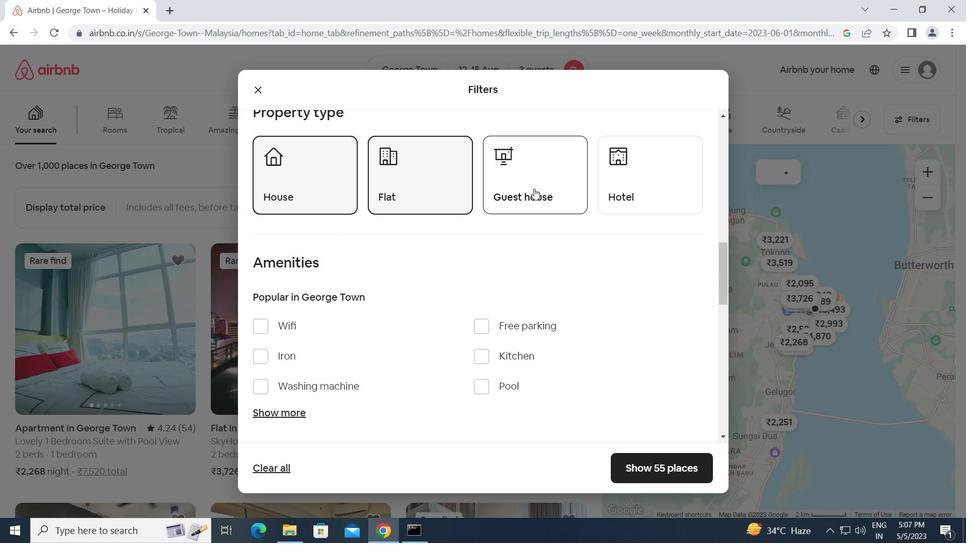 
Action: Mouse moved to (450, 288)
Screenshot: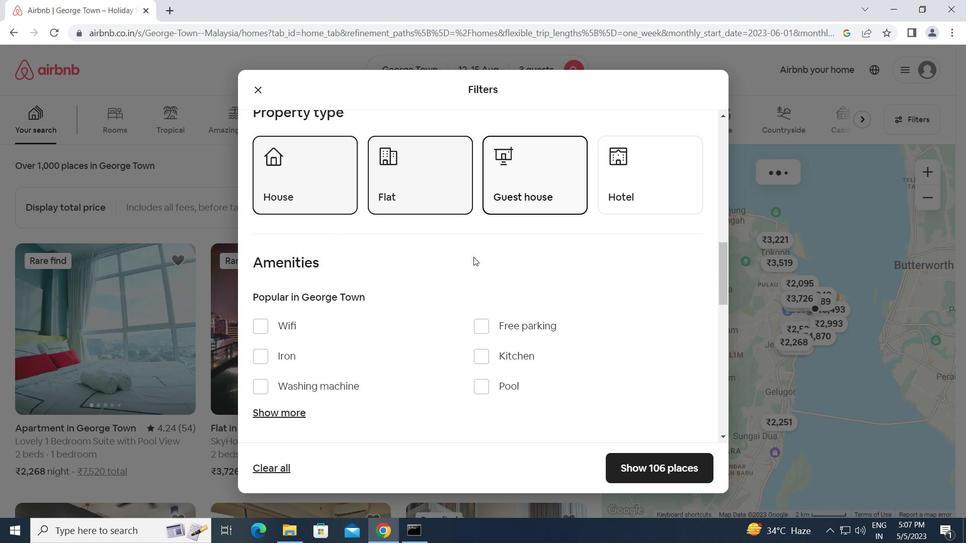 
Action: Mouse scrolled (450, 288) with delta (0, 0)
Screenshot: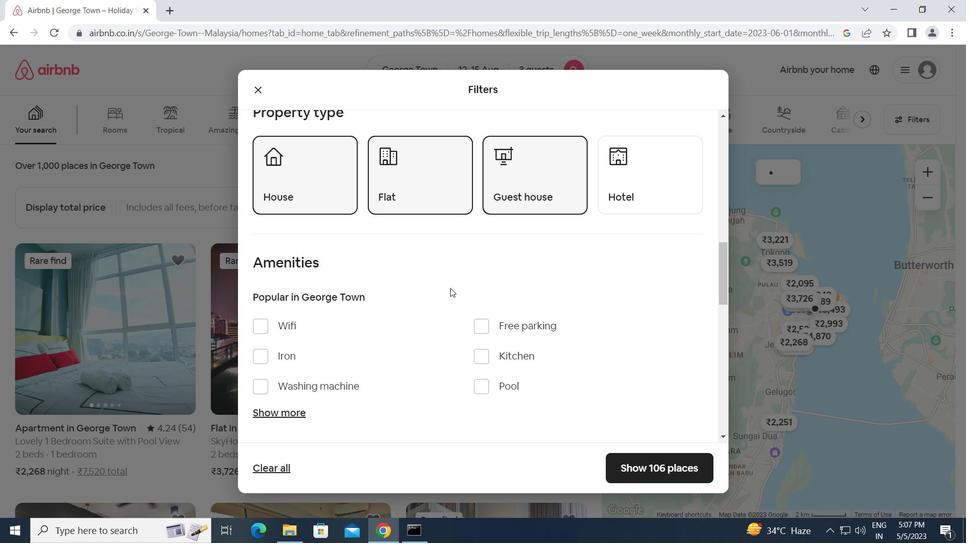 
Action: Mouse scrolled (450, 288) with delta (0, 0)
Screenshot: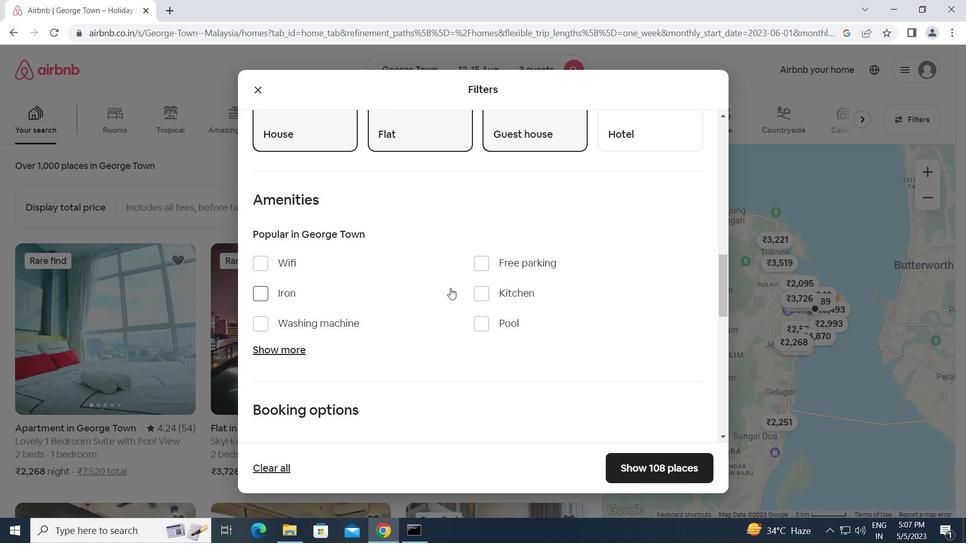 
Action: Mouse scrolled (450, 288) with delta (0, 0)
Screenshot: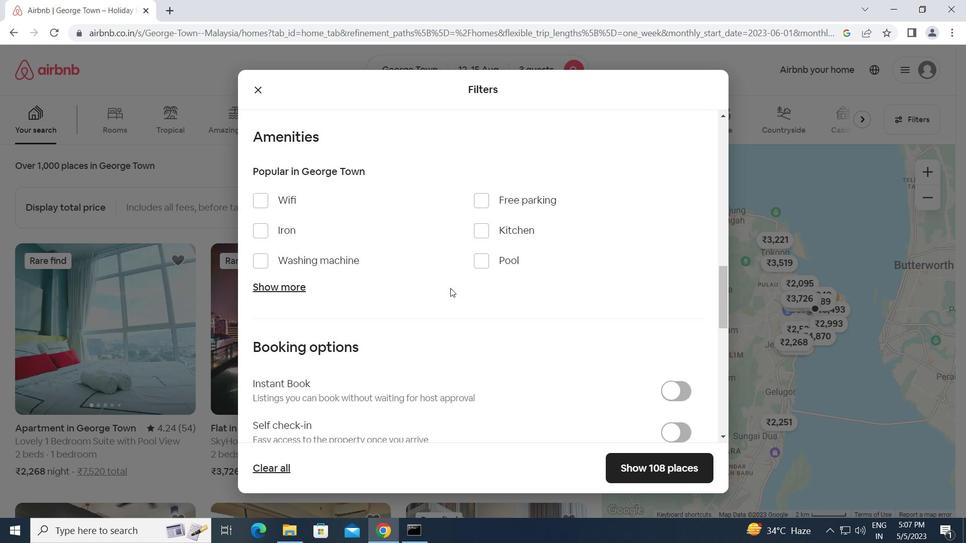
Action: Mouse scrolled (450, 288) with delta (0, 0)
Screenshot: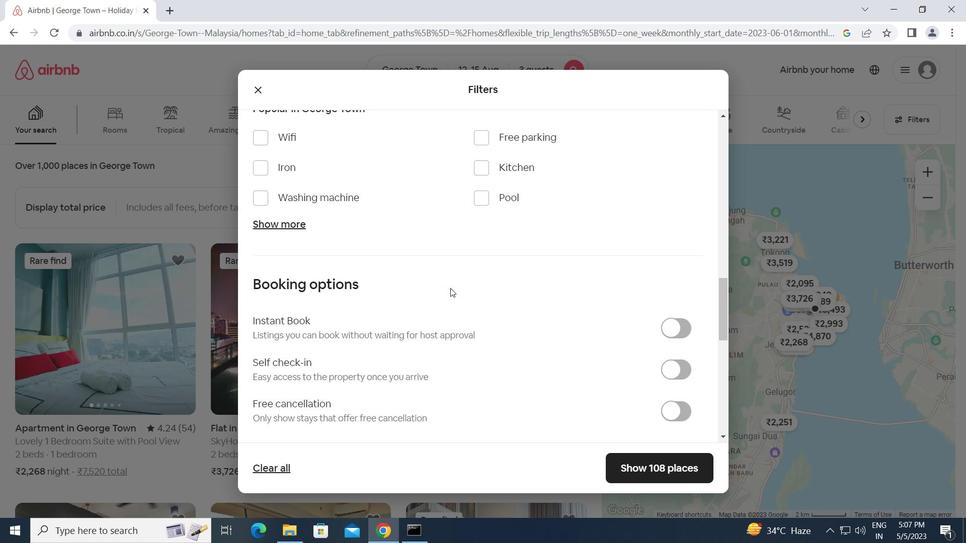 
Action: Mouse moved to (667, 306)
Screenshot: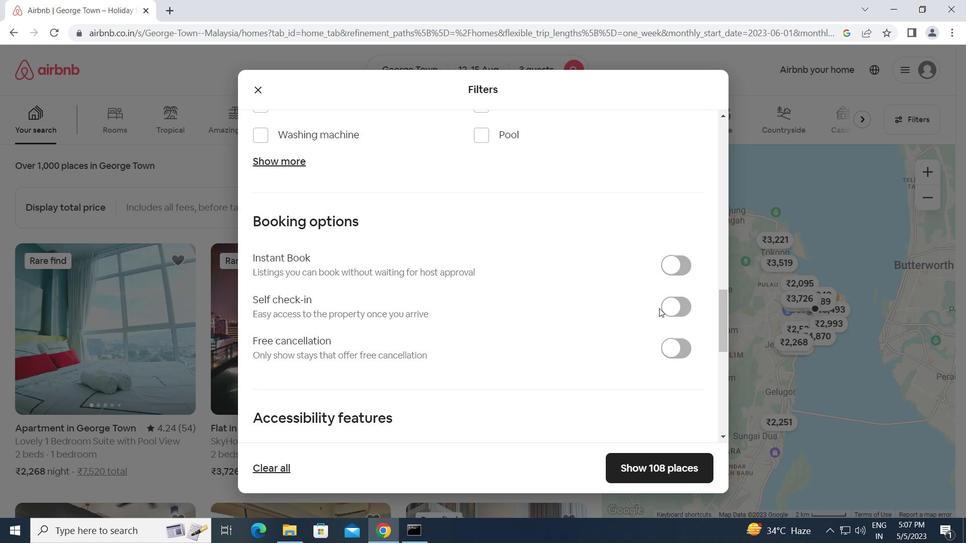 
Action: Mouse pressed left at (667, 306)
Screenshot: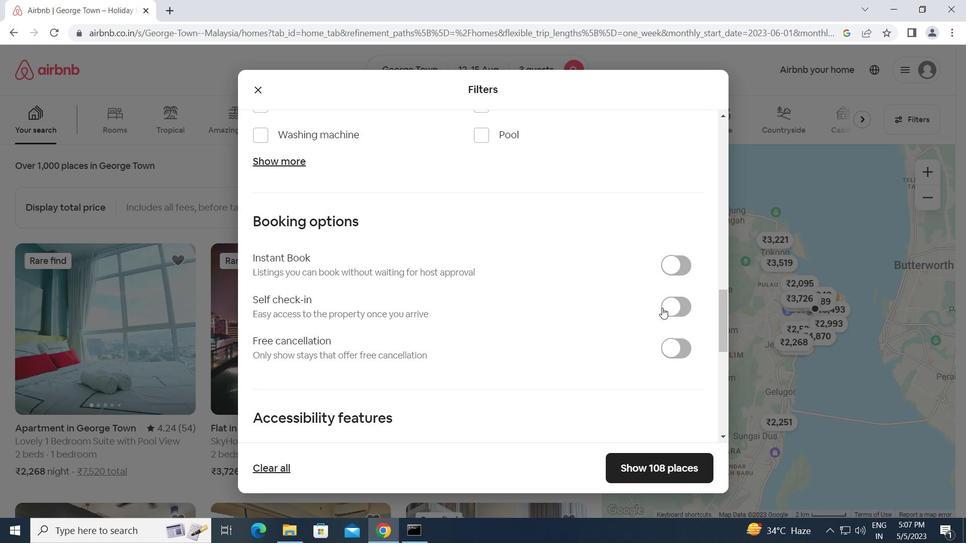 
Action: Mouse moved to (540, 331)
Screenshot: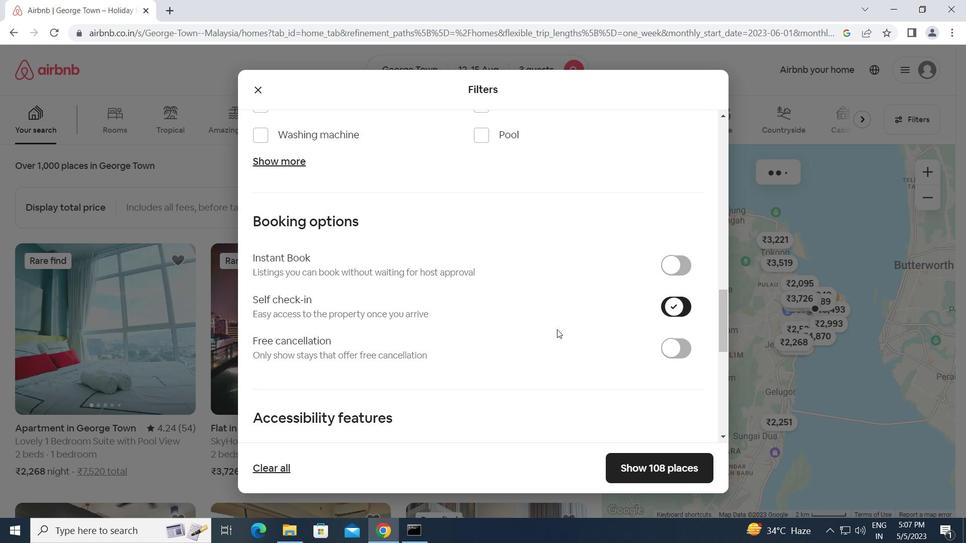 
Action: Mouse scrolled (540, 331) with delta (0, 0)
Screenshot: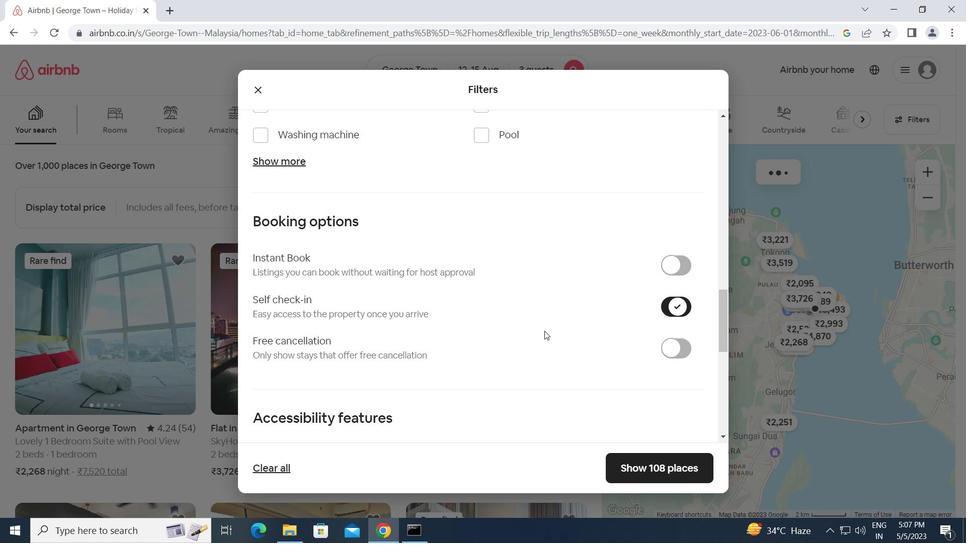 
Action: Mouse scrolled (540, 331) with delta (0, 0)
Screenshot: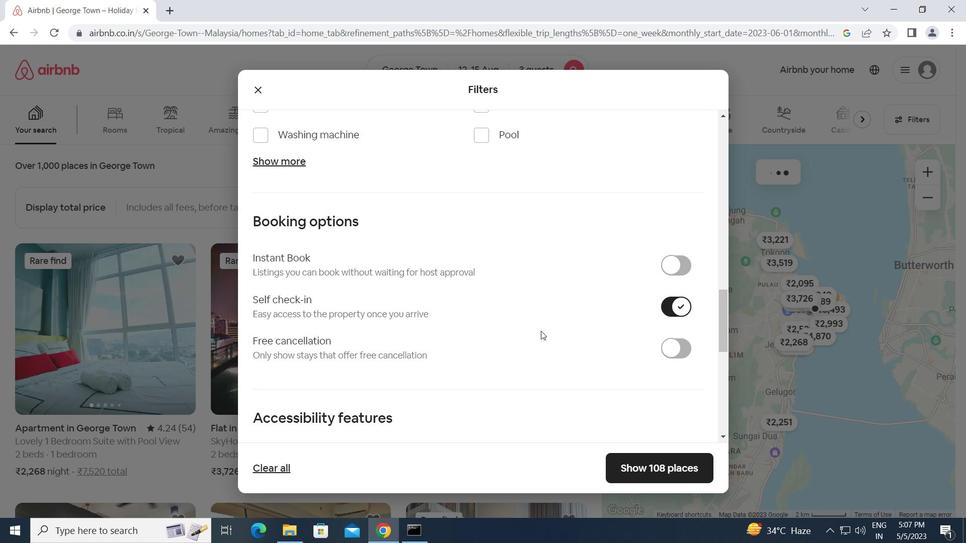 
Action: Mouse scrolled (540, 331) with delta (0, 0)
Screenshot: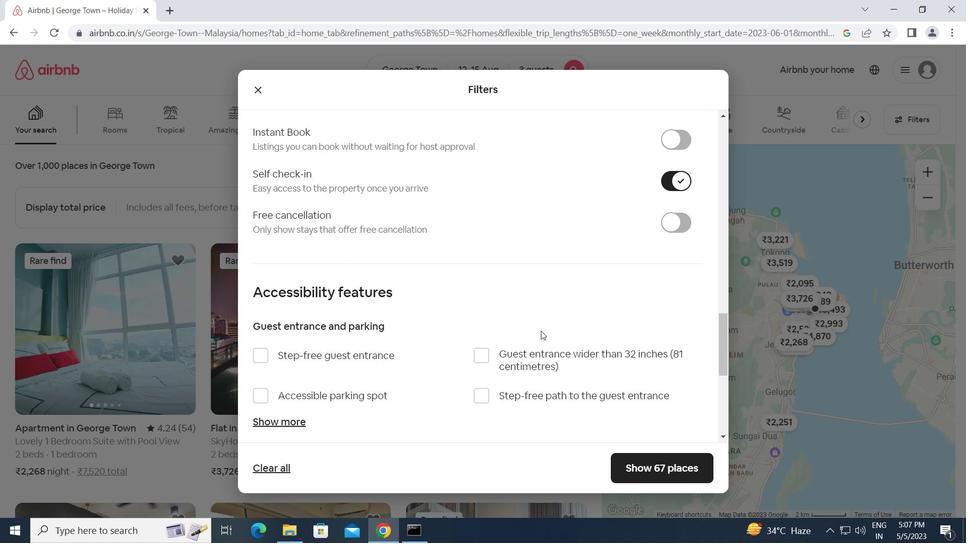 
Action: Mouse scrolled (540, 331) with delta (0, 0)
Screenshot: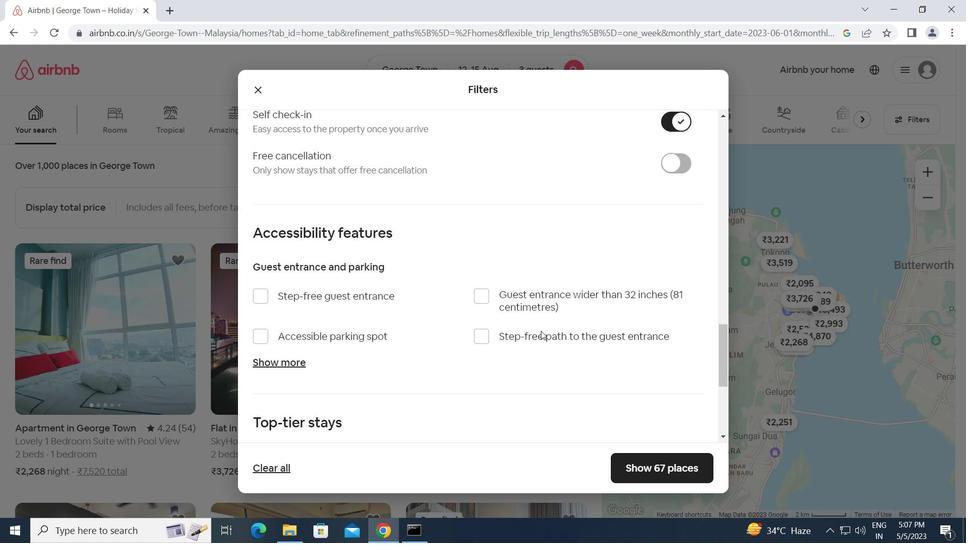 
Action: Mouse scrolled (540, 331) with delta (0, 0)
Screenshot: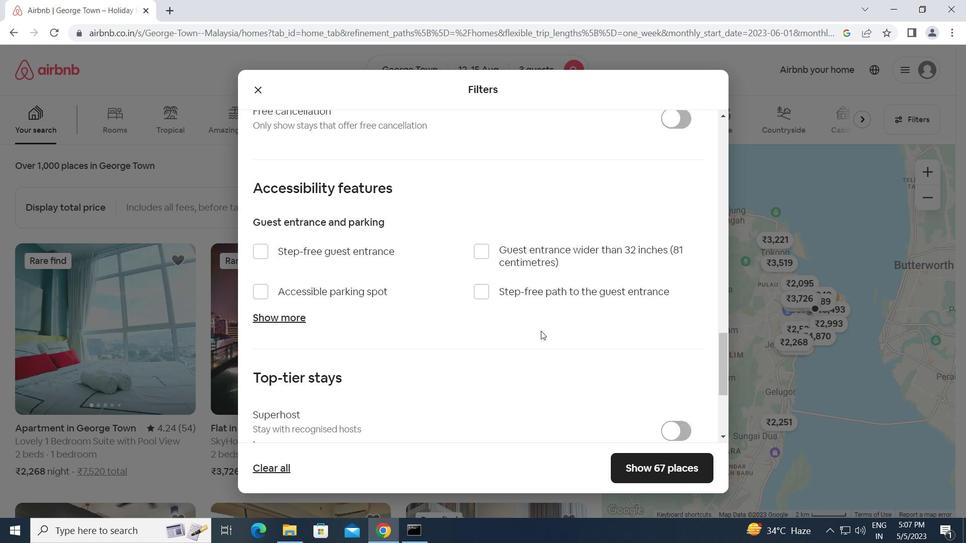 
Action: Mouse scrolled (540, 331) with delta (0, 0)
Screenshot: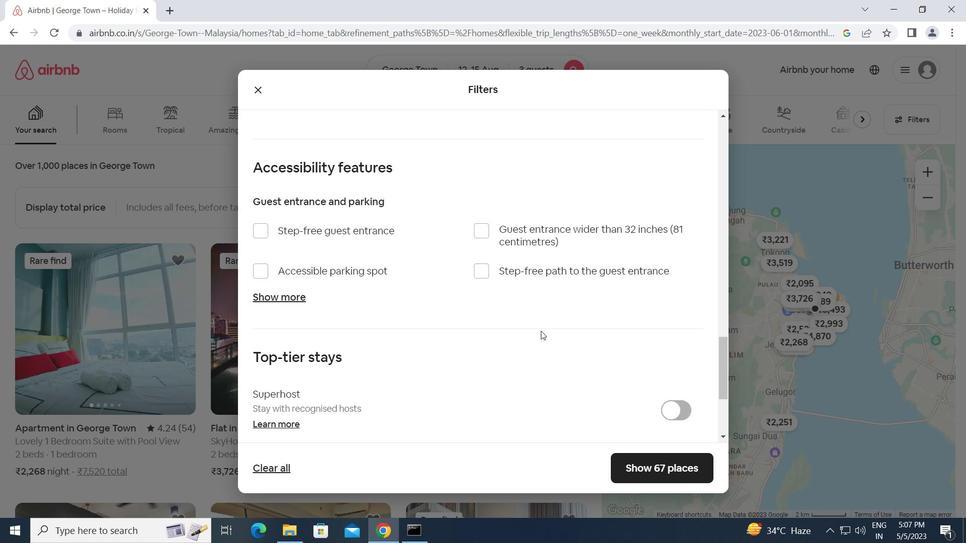 
Action: Mouse moved to (264, 401)
Screenshot: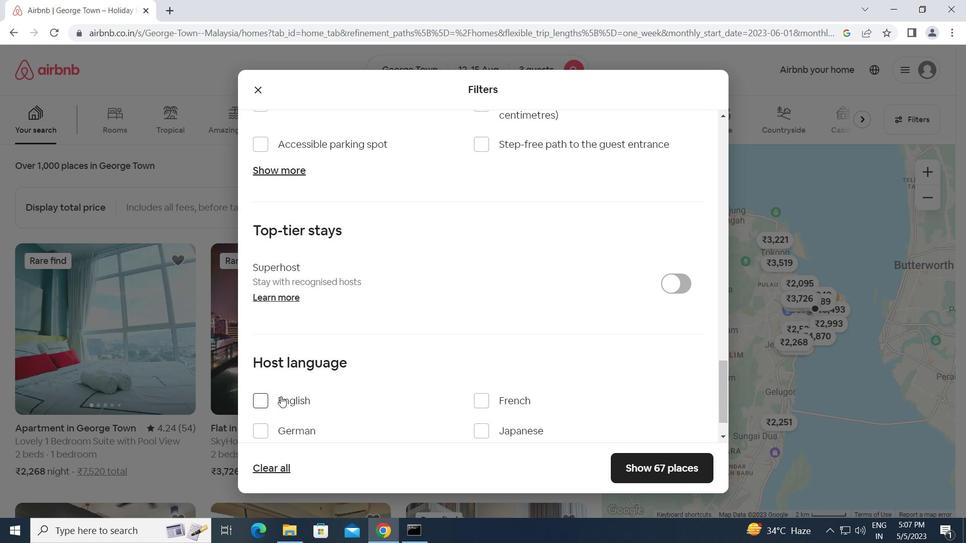 
Action: Mouse pressed left at (264, 401)
Screenshot: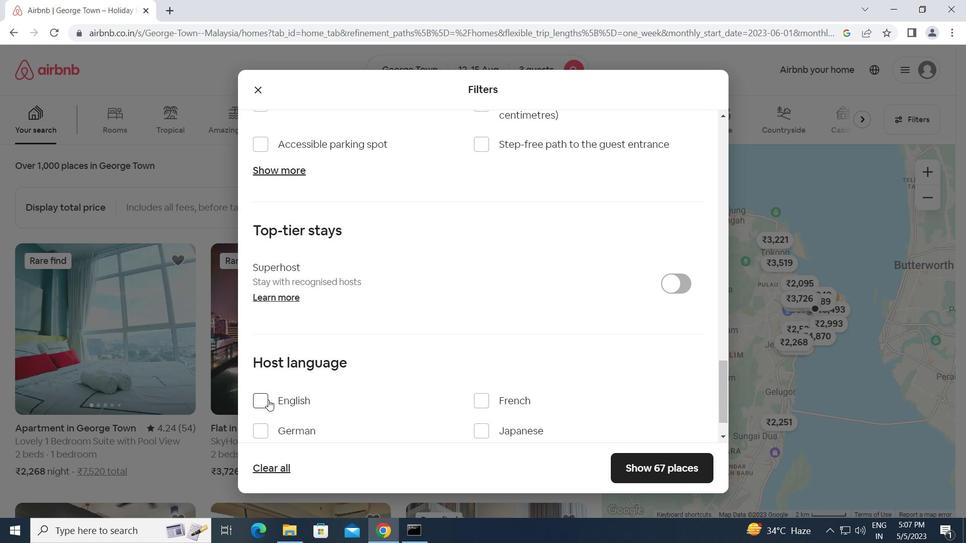 
Action: Mouse moved to (643, 466)
Screenshot: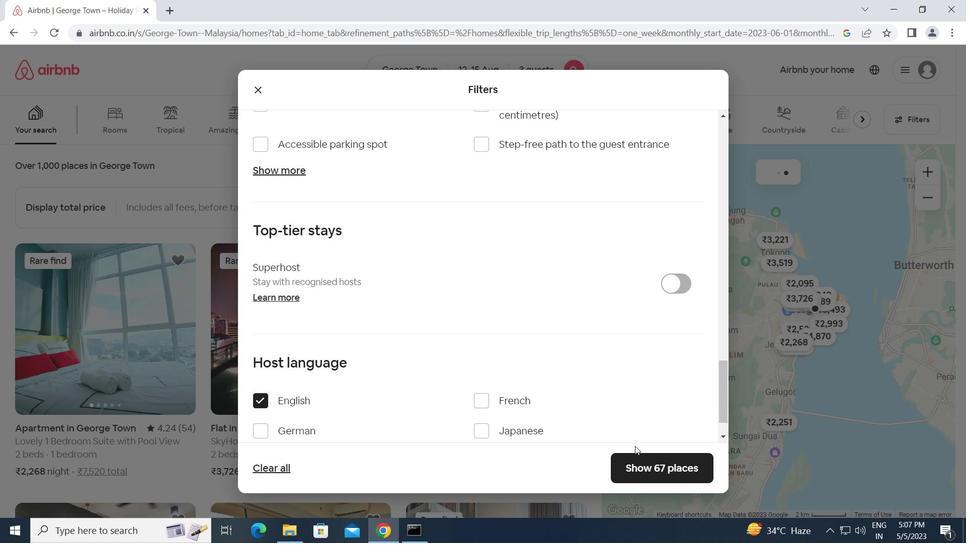 
Action: Mouse pressed left at (643, 466)
Screenshot: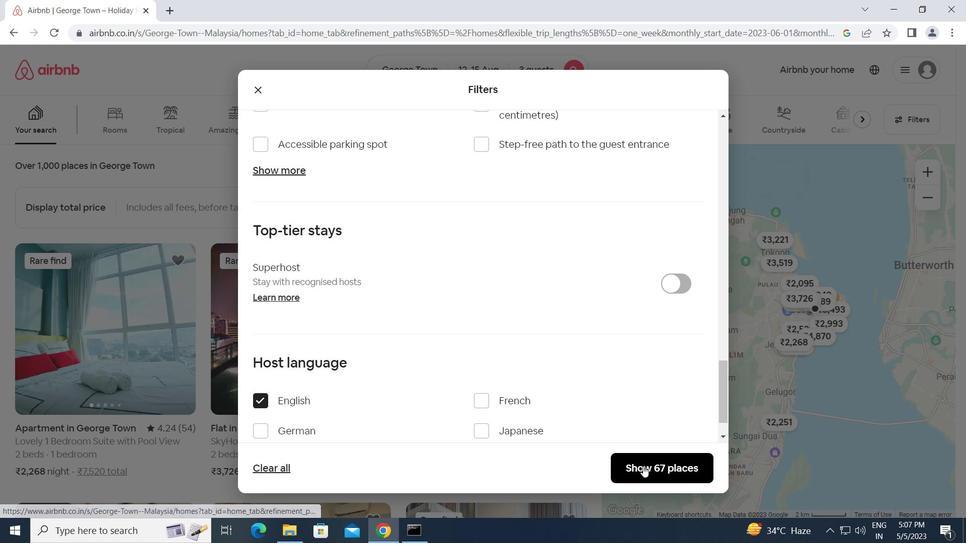 
